 Task: Find a one-way flight from Meridian to Rock Springs for 6 passengers in First class, departing on Sat, Aug 5, with 2 carry-on bags and a price limit of ₹330,000.
Action: Mouse moved to (310, 282)
Screenshot: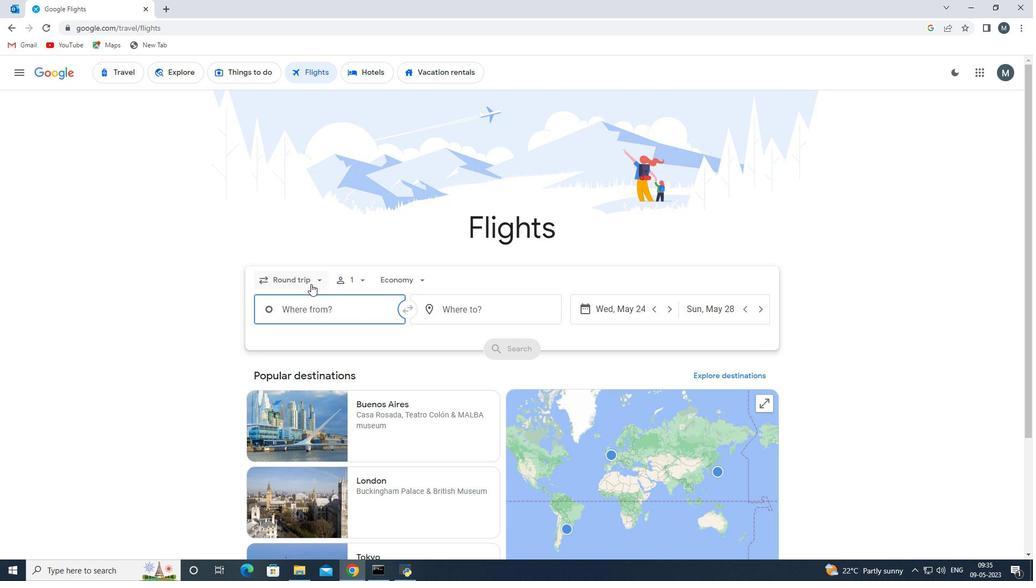 
Action: Mouse pressed left at (310, 282)
Screenshot: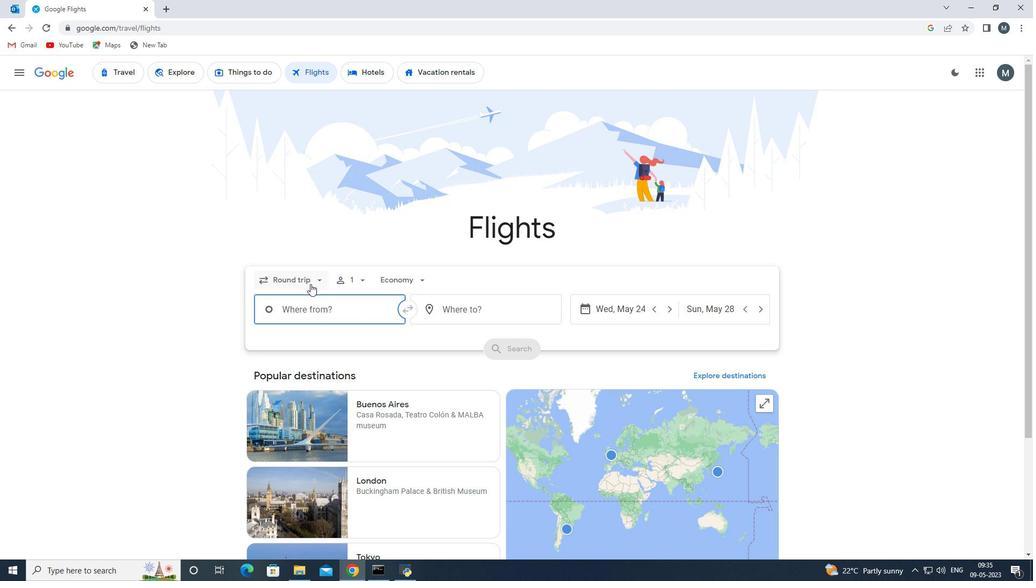 
Action: Mouse moved to (302, 332)
Screenshot: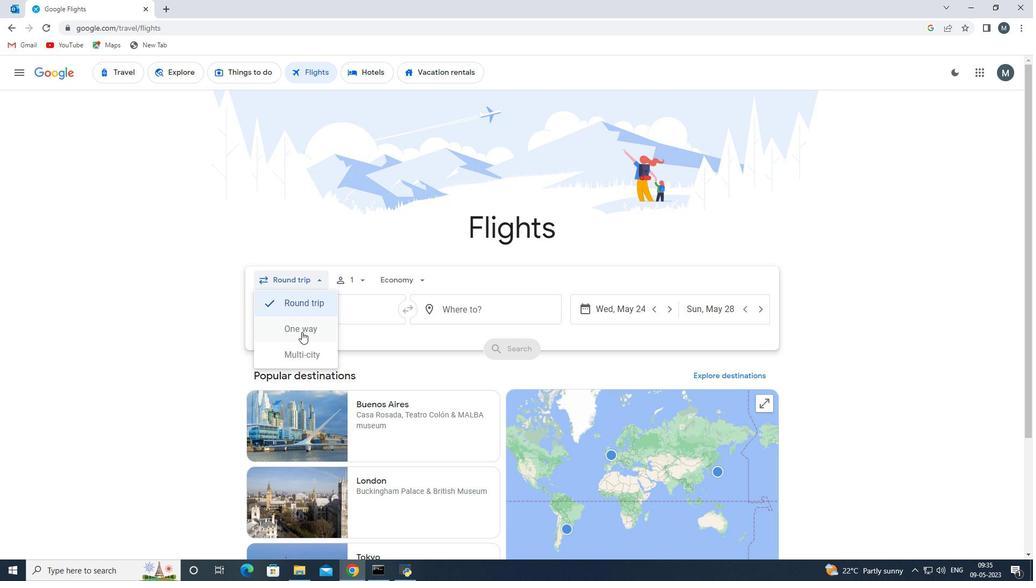 
Action: Mouse pressed left at (302, 332)
Screenshot: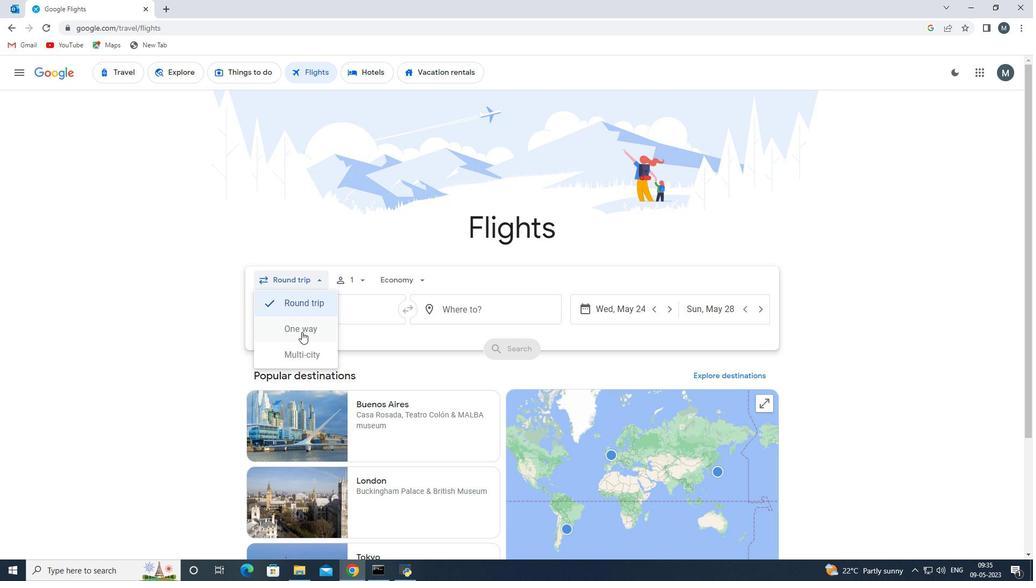 
Action: Mouse moved to (351, 277)
Screenshot: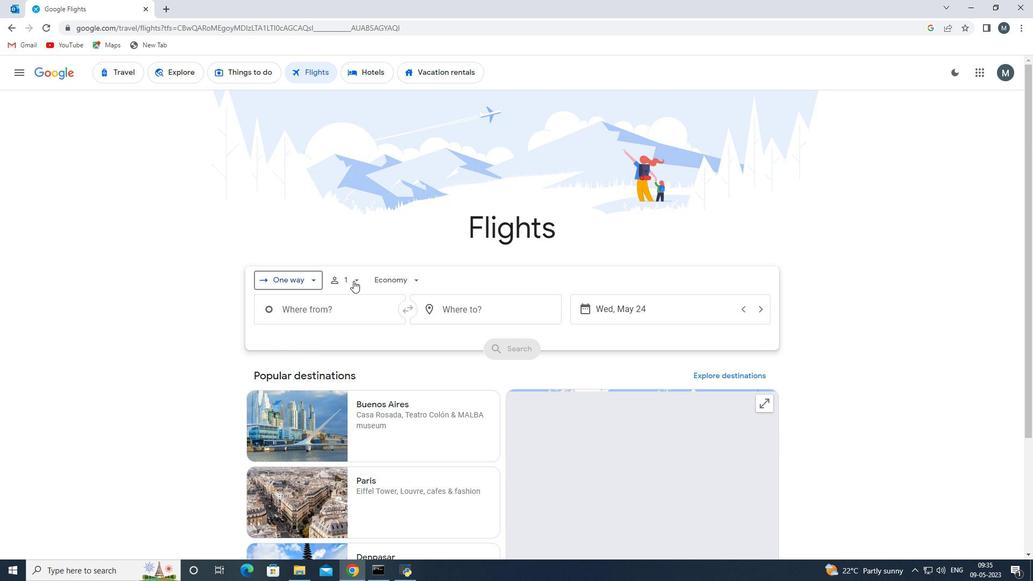 
Action: Mouse pressed left at (351, 277)
Screenshot: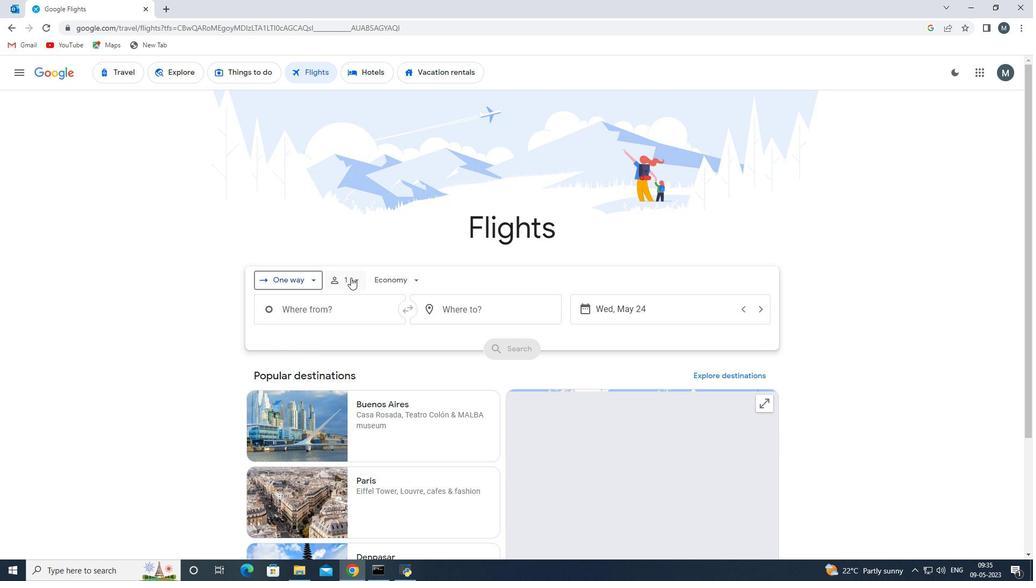 
Action: Mouse moved to (440, 304)
Screenshot: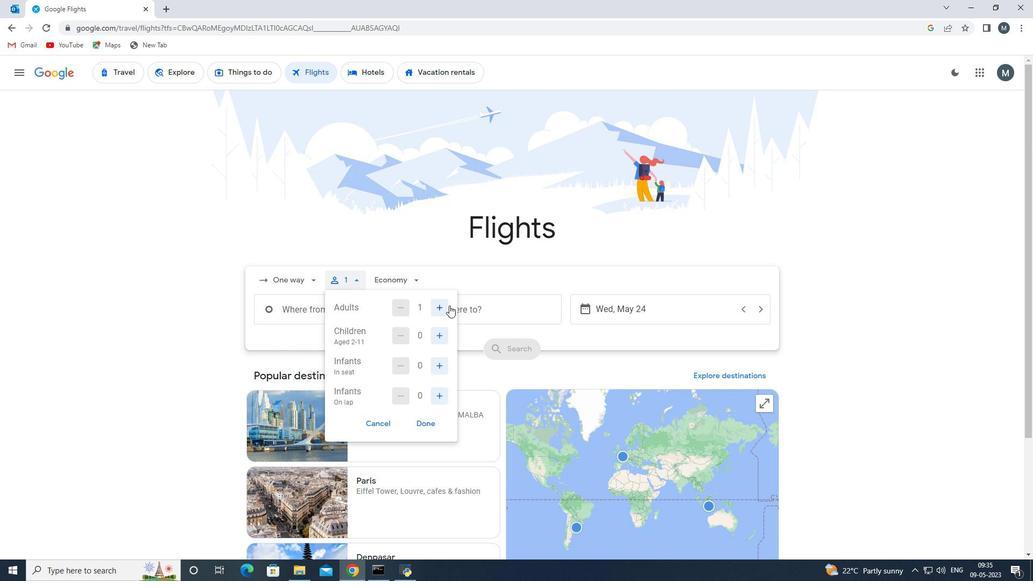 
Action: Mouse pressed left at (440, 304)
Screenshot: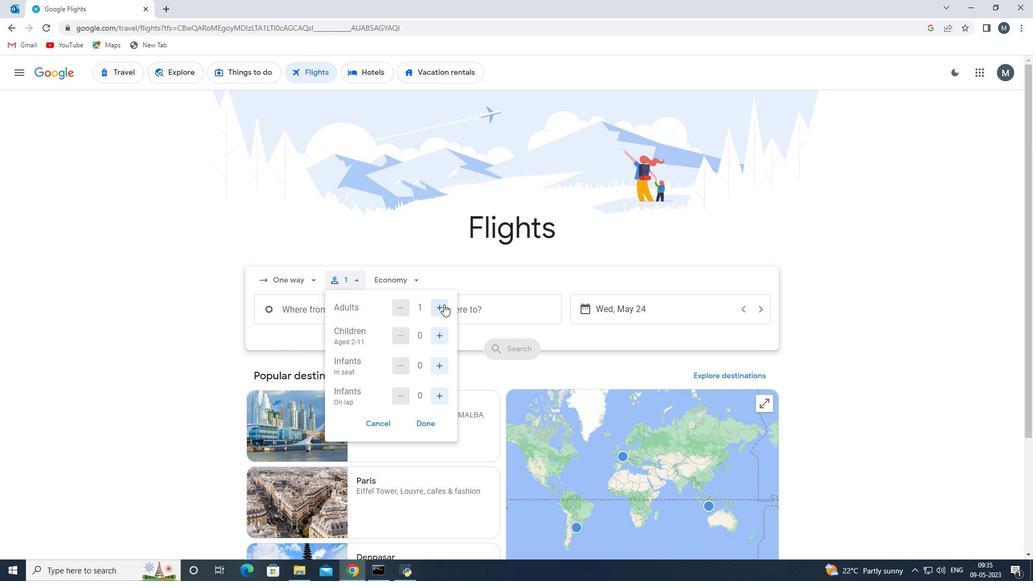 
Action: Mouse moved to (443, 340)
Screenshot: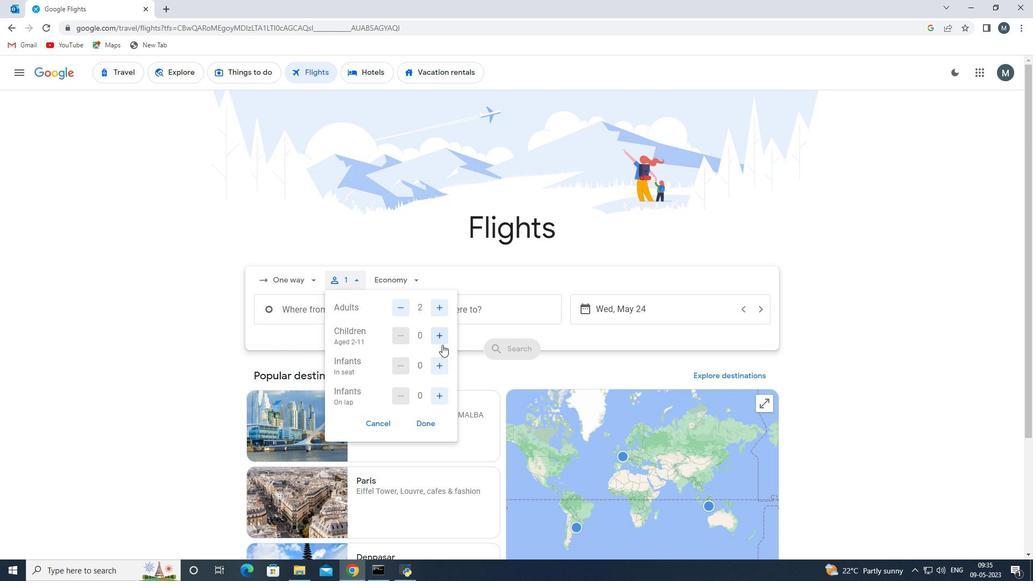 
Action: Mouse pressed left at (443, 340)
Screenshot: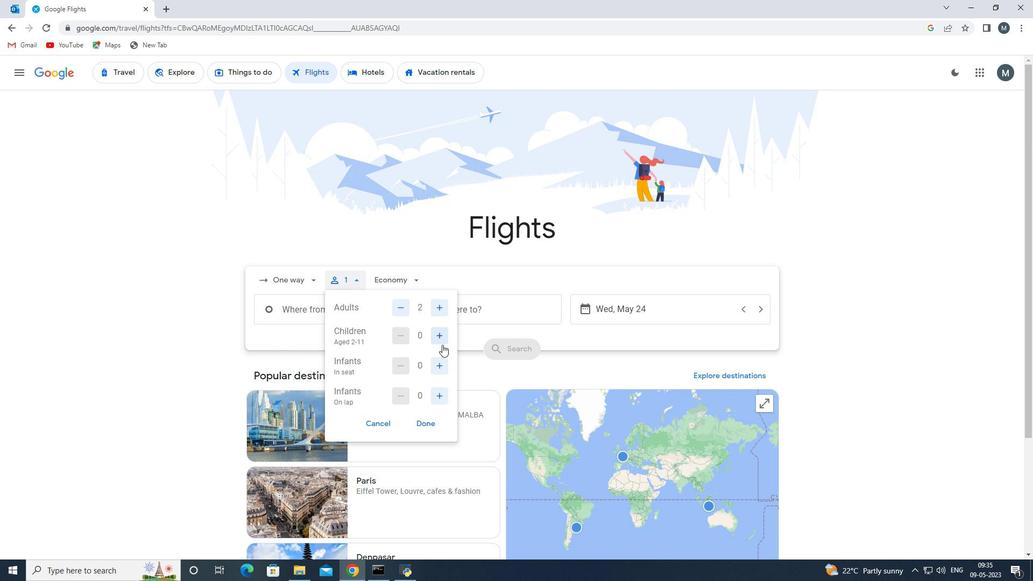 
Action: Mouse pressed left at (443, 340)
Screenshot: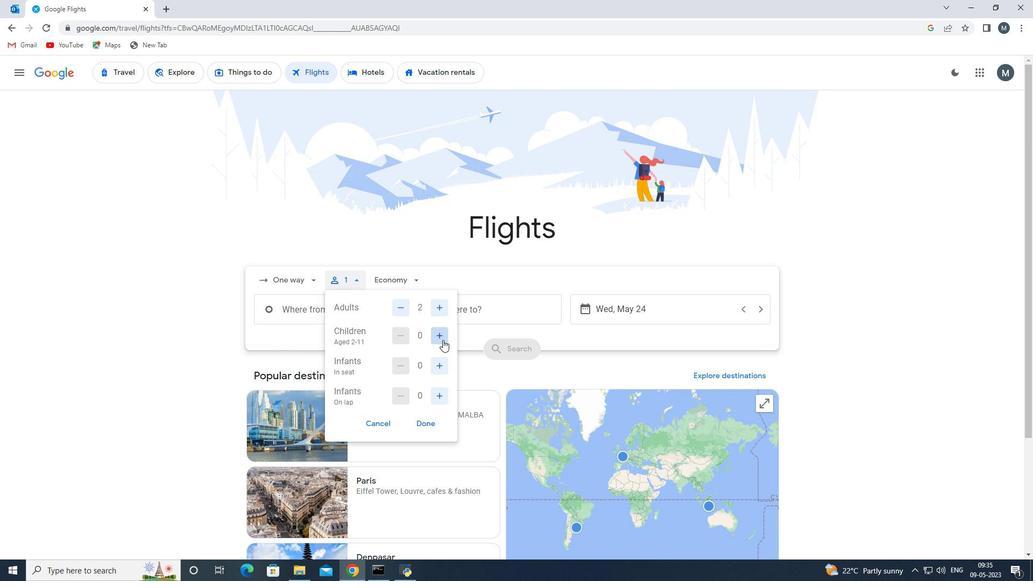 
Action: Mouse moved to (444, 365)
Screenshot: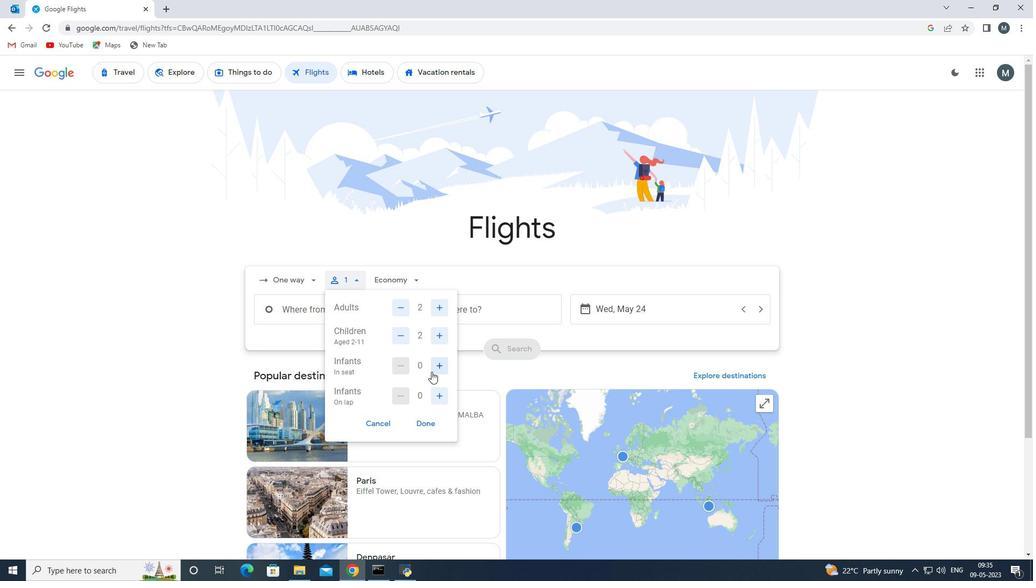 
Action: Mouse pressed left at (444, 365)
Screenshot: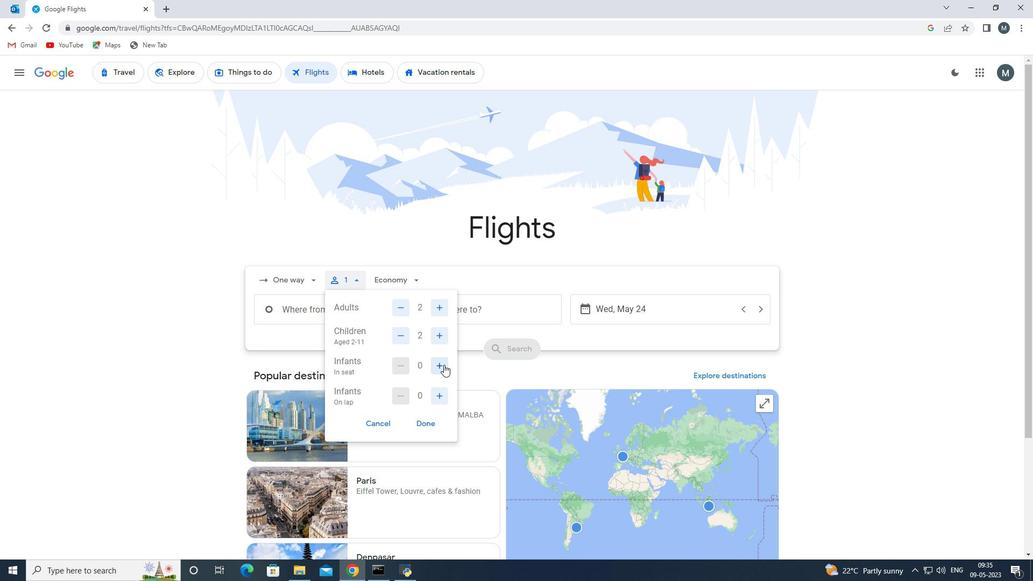
Action: Mouse pressed left at (444, 365)
Screenshot: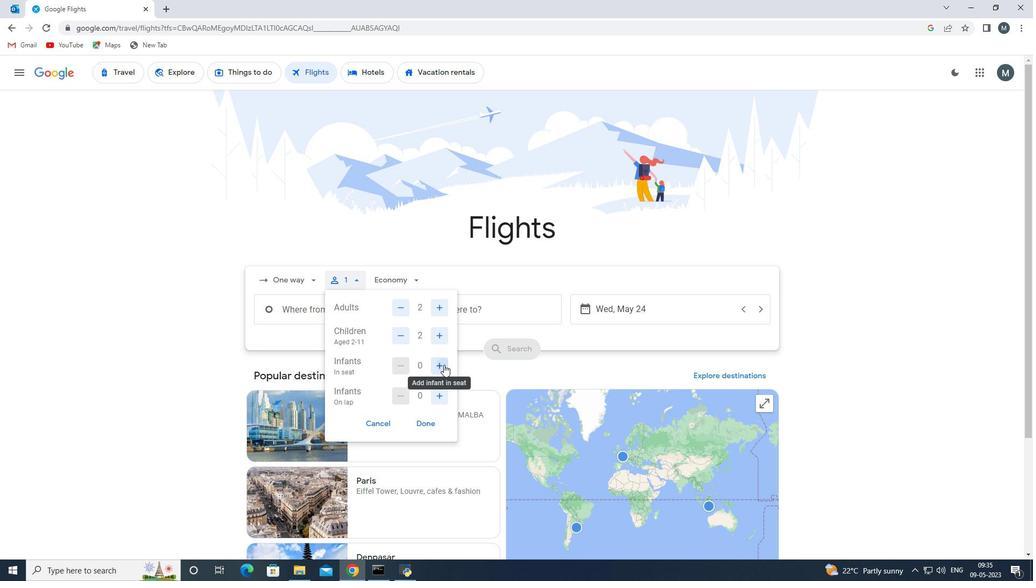 
Action: Mouse moved to (429, 423)
Screenshot: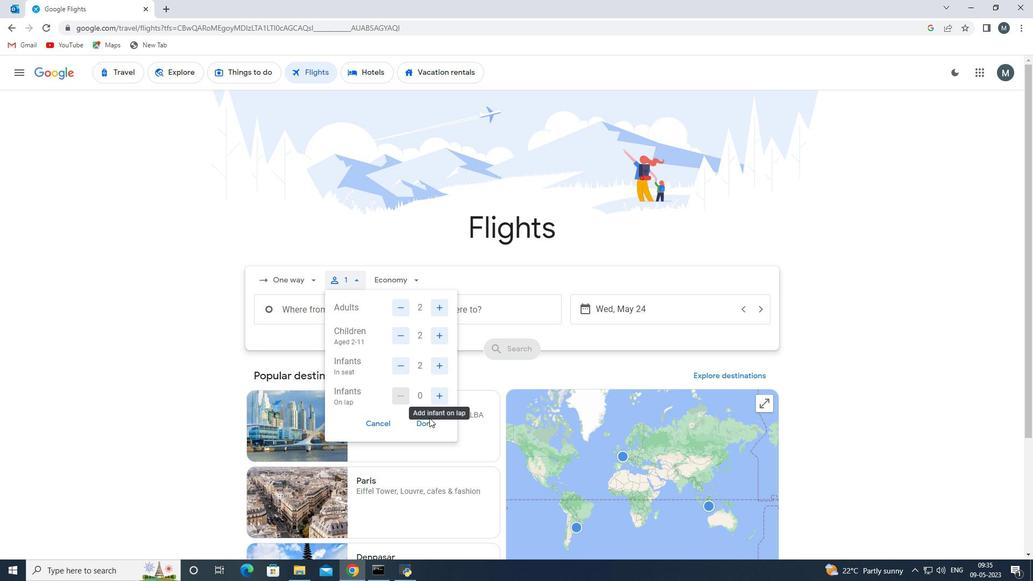 
Action: Mouse pressed left at (429, 423)
Screenshot: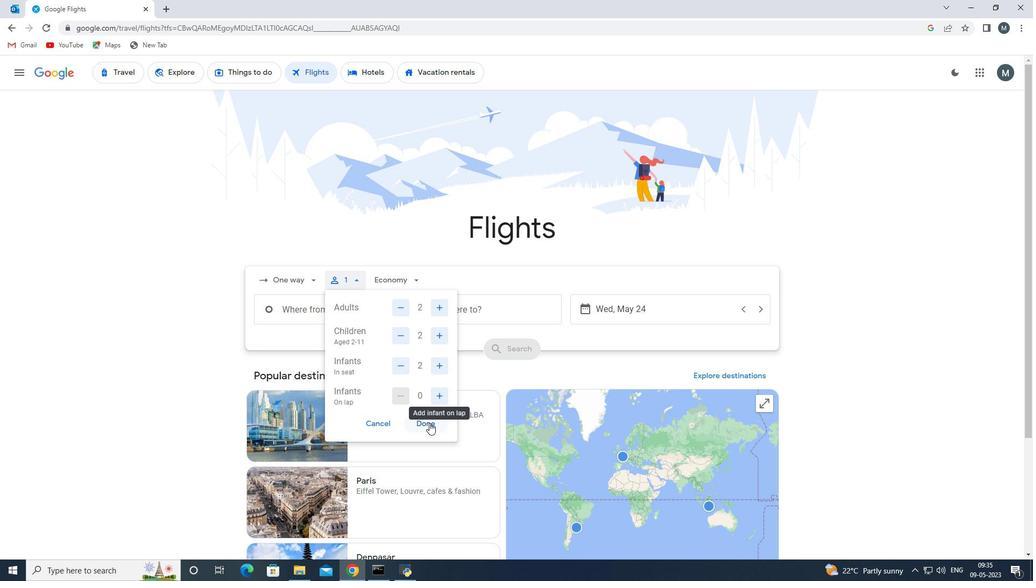 
Action: Mouse moved to (394, 281)
Screenshot: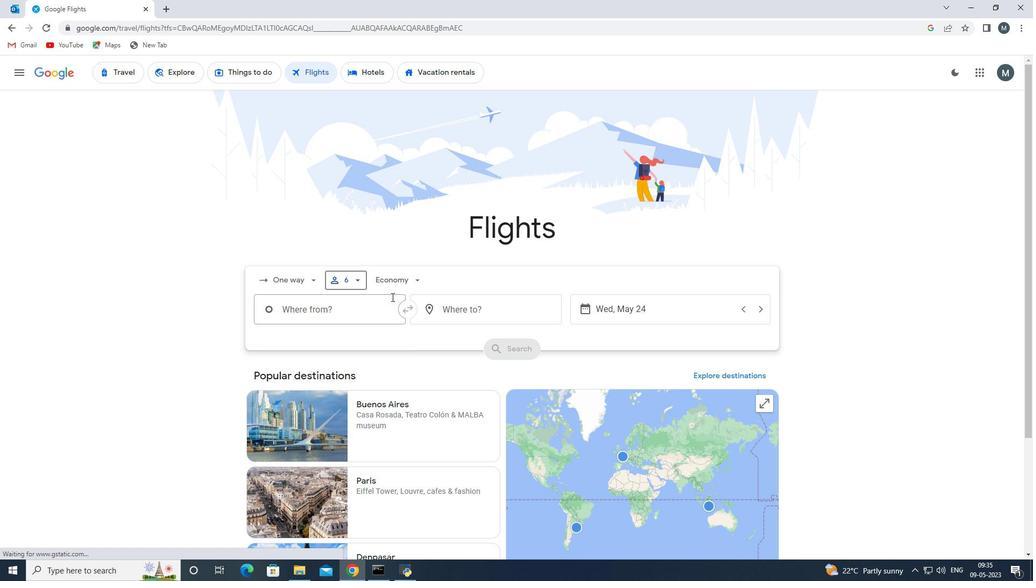 
Action: Mouse pressed left at (394, 281)
Screenshot: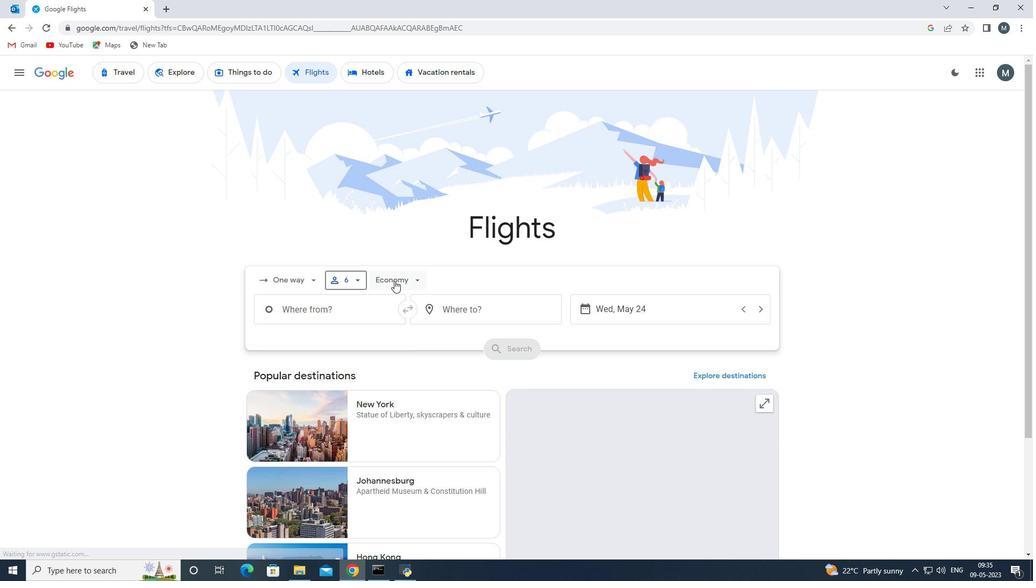 
Action: Mouse moved to (407, 379)
Screenshot: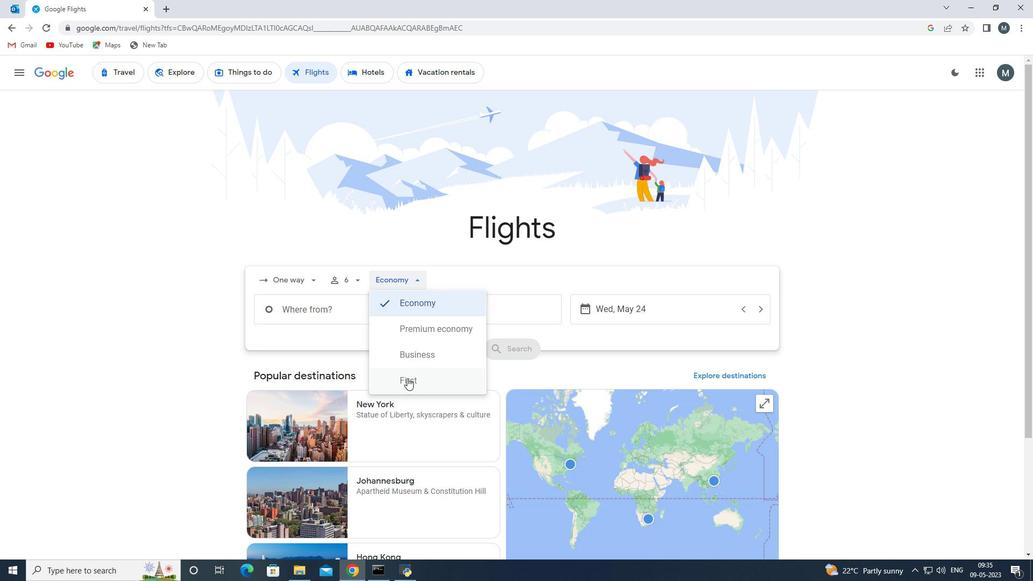 
Action: Mouse pressed left at (407, 379)
Screenshot: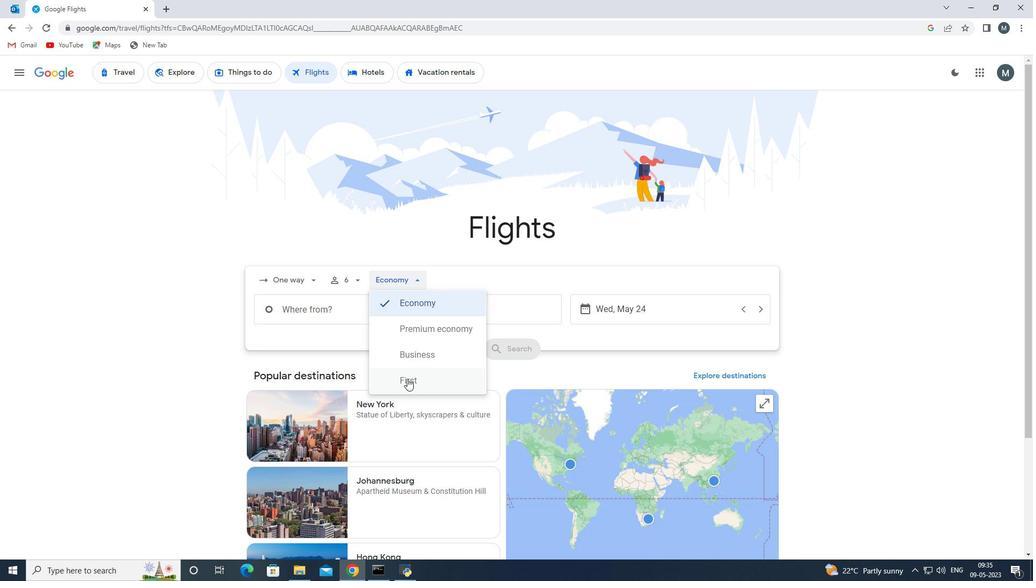 
Action: Mouse moved to (339, 317)
Screenshot: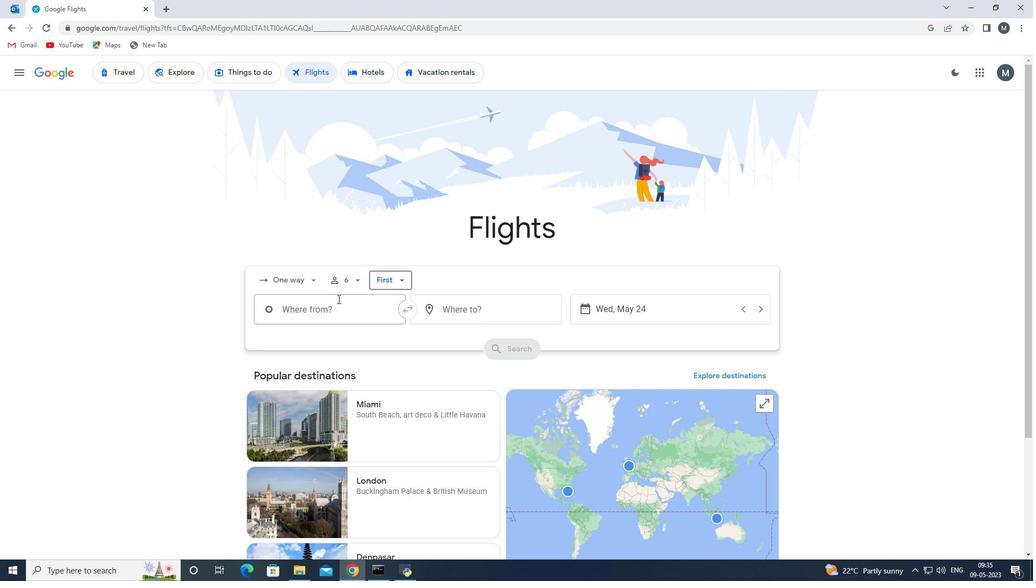 
Action: Mouse pressed left at (339, 317)
Screenshot: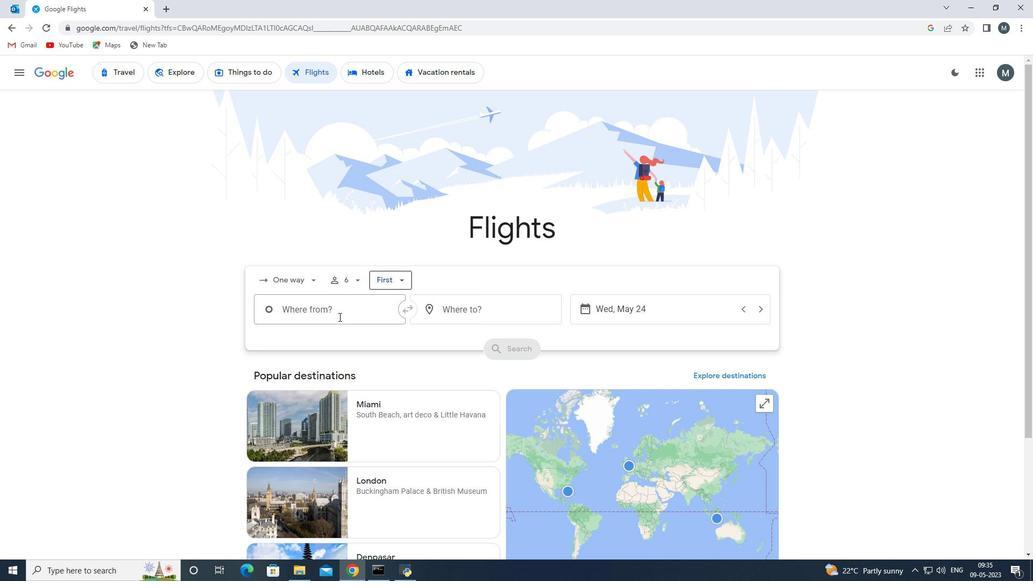 
Action: Mouse moved to (341, 317)
Screenshot: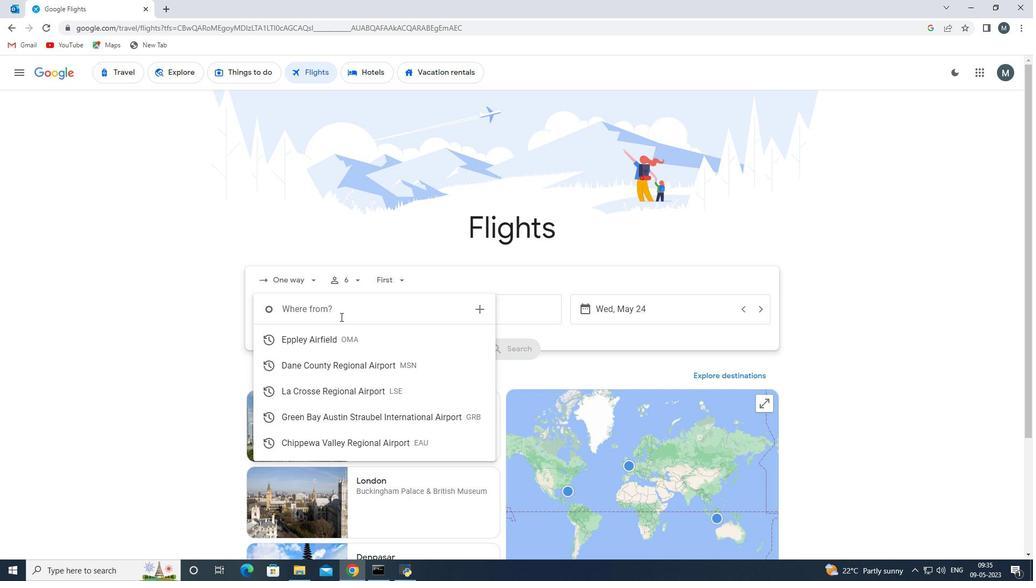 
Action: Key pressed meridian<Key.space>
Screenshot: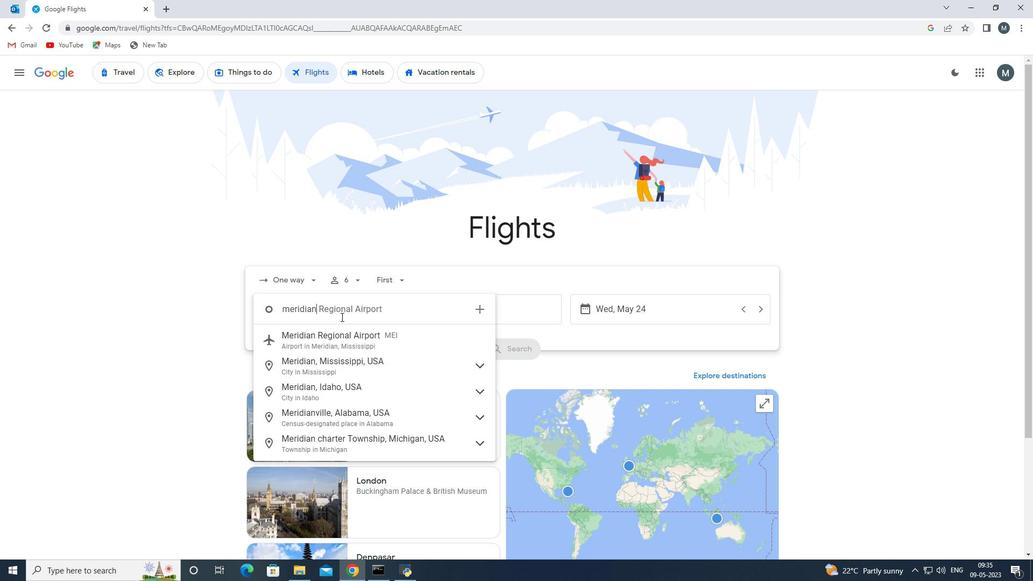 
Action: Mouse moved to (356, 343)
Screenshot: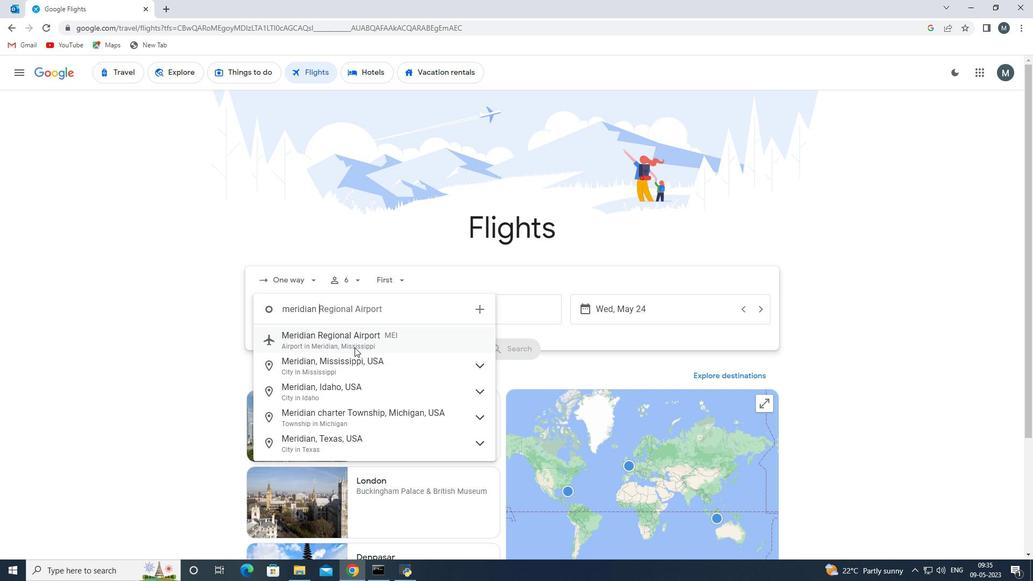 
Action: Mouse pressed left at (356, 343)
Screenshot: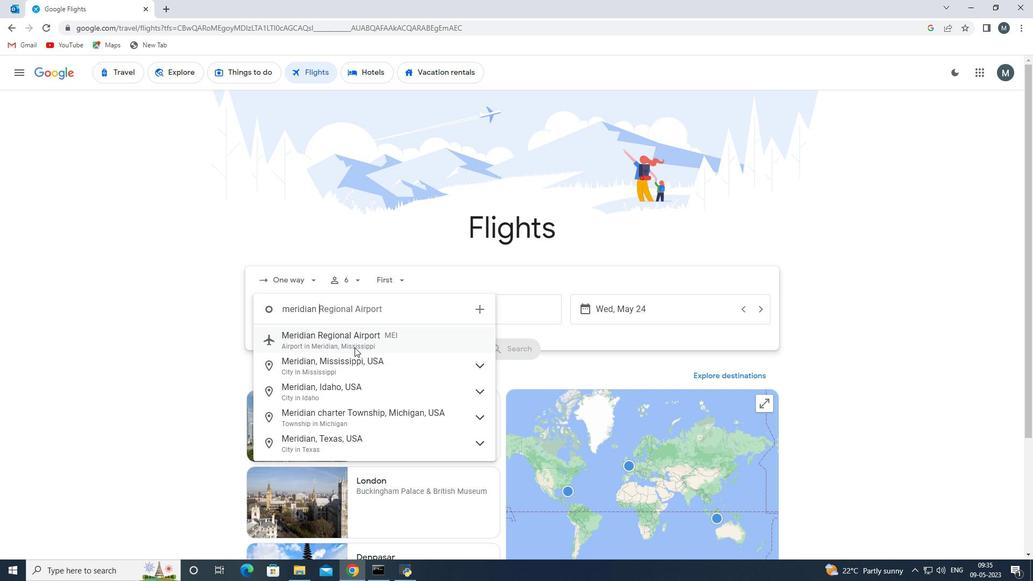 
Action: Mouse moved to (442, 306)
Screenshot: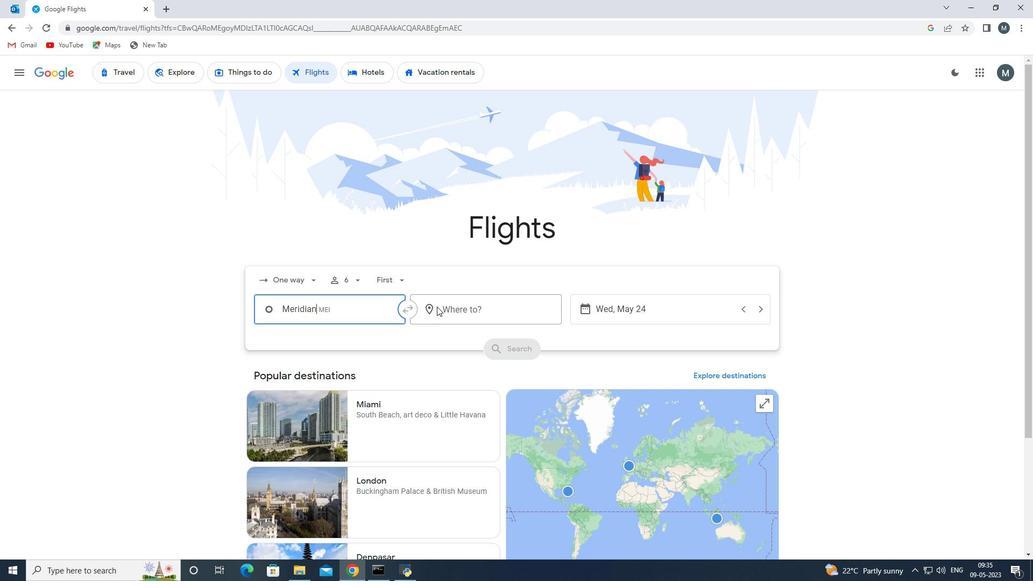 
Action: Mouse pressed left at (442, 306)
Screenshot: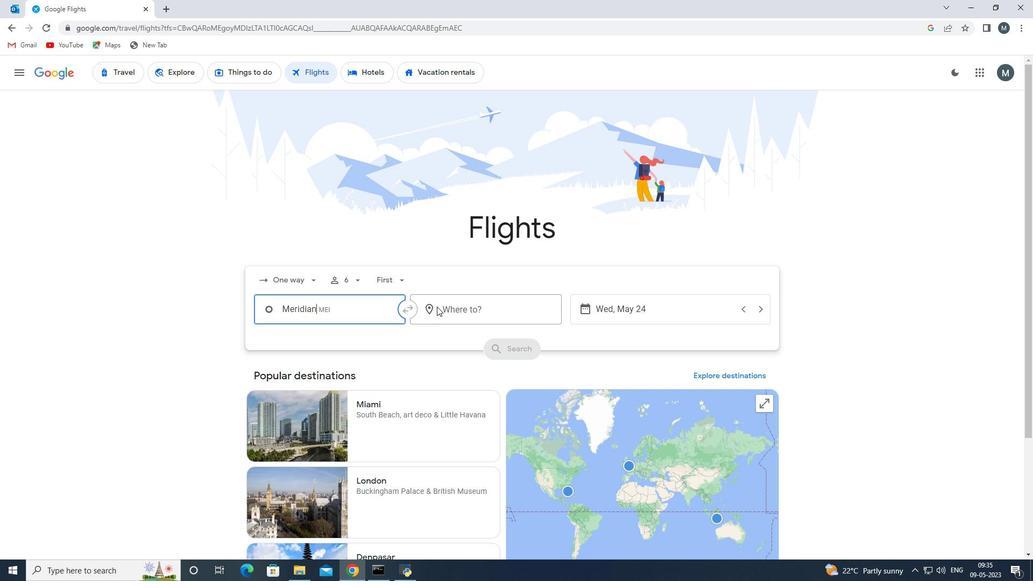 
Action: Mouse moved to (442, 306)
Screenshot: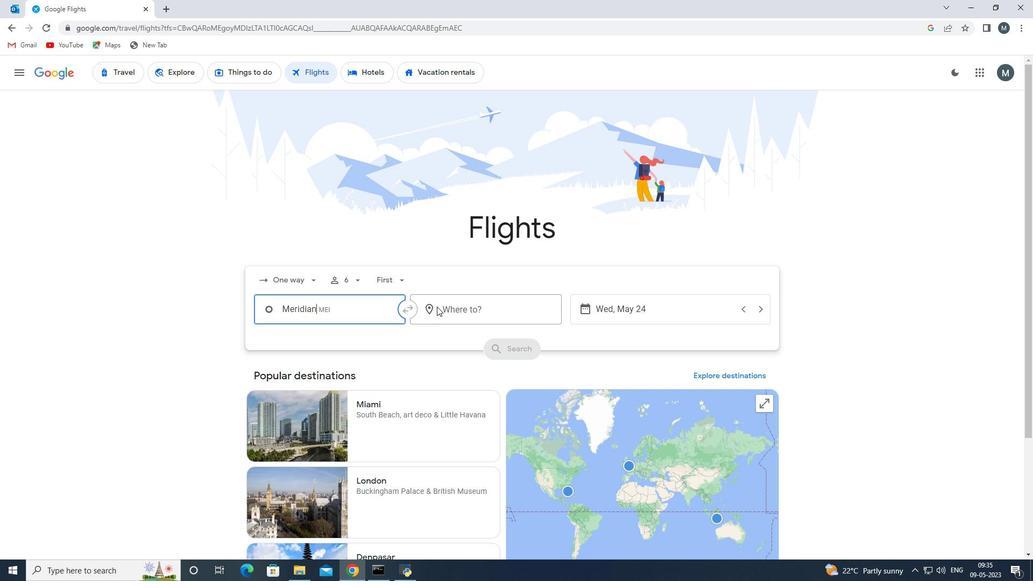 
Action: Key pressed rks
Screenshot: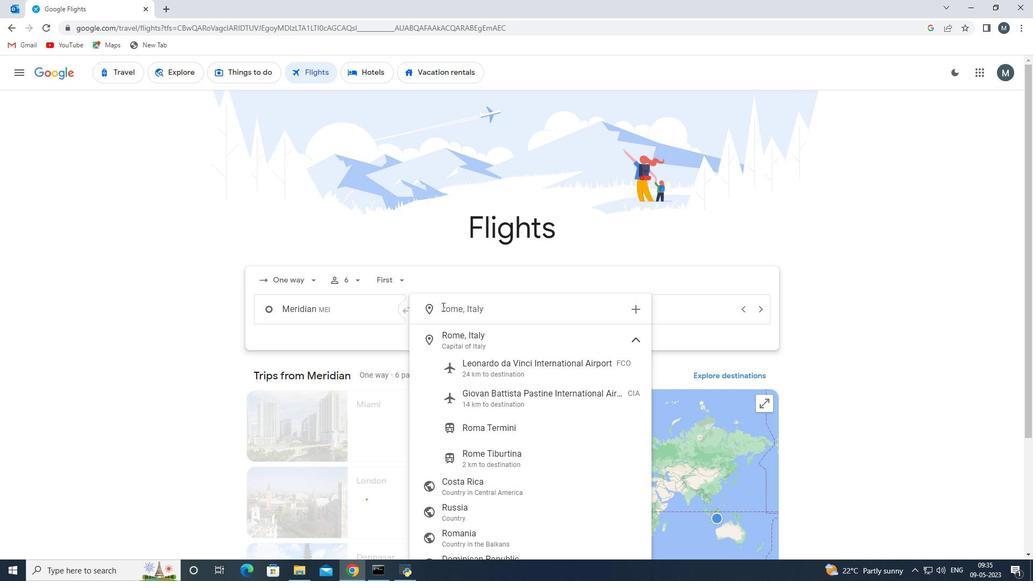 
Action: Mouse moved to (521, 348)
Screenshot: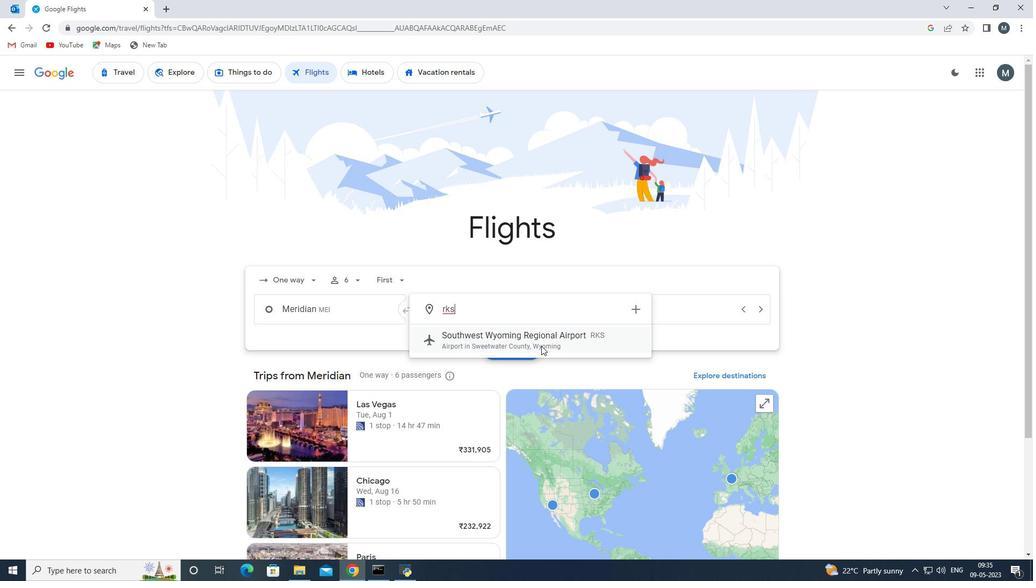 
Action: Mouse pressed left at (521, 348)
Screenshot: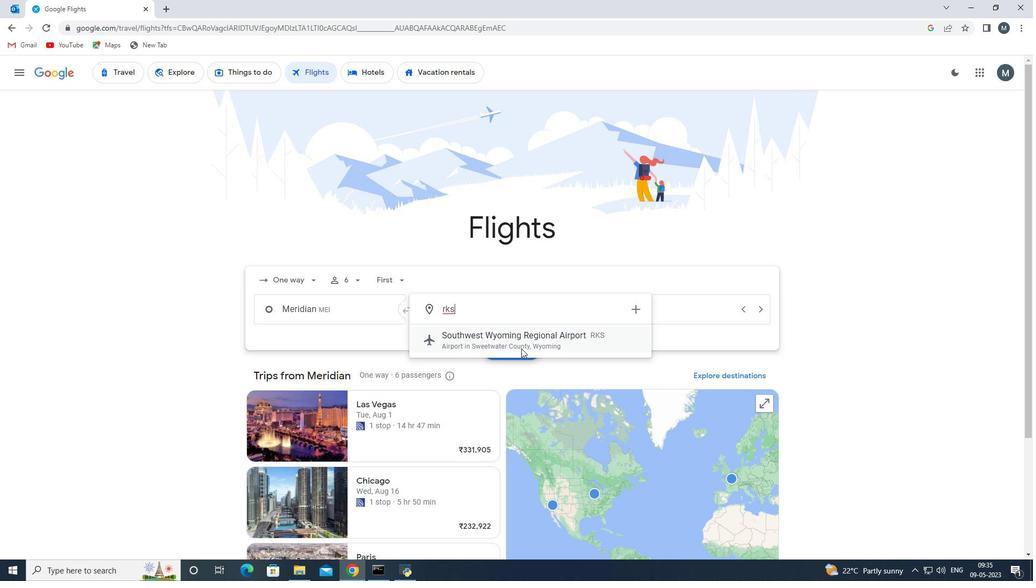 
Action: Mouse moved to (645, 309)
Screenshot: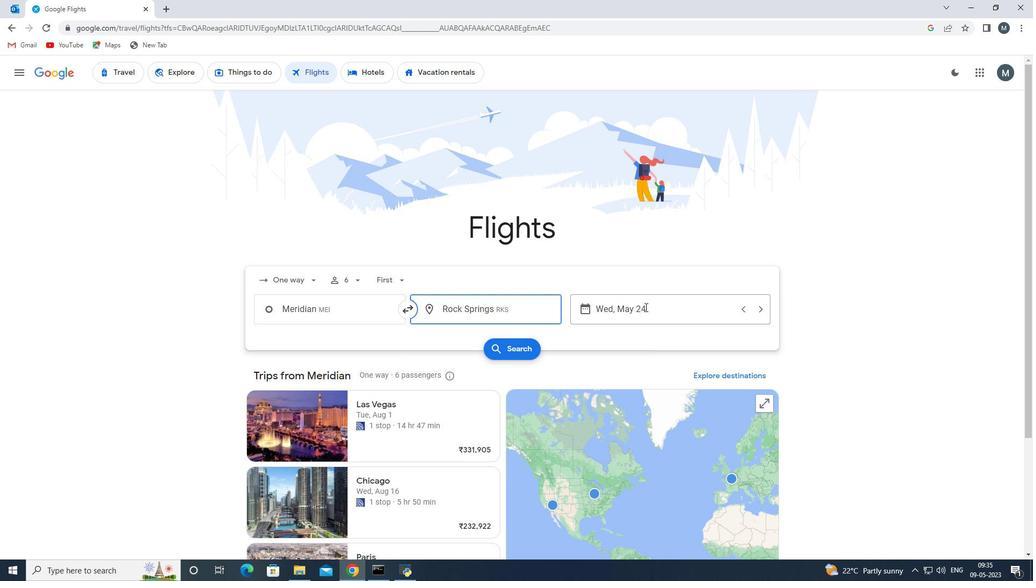 
Action: Mouse pressed left at (645, 309)
Screenshot: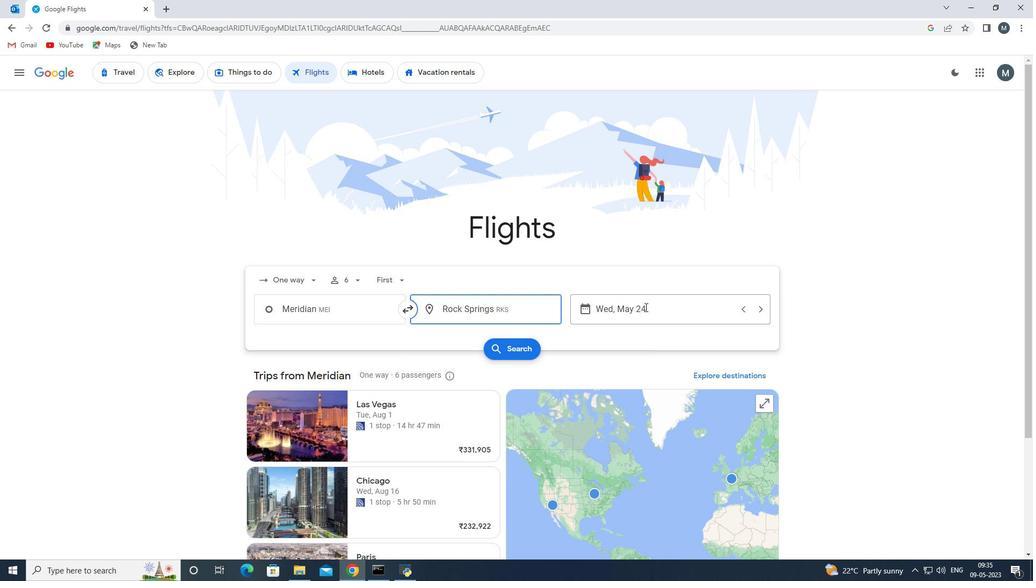
Action: Mouse moved to (777, 411)
Screenshot: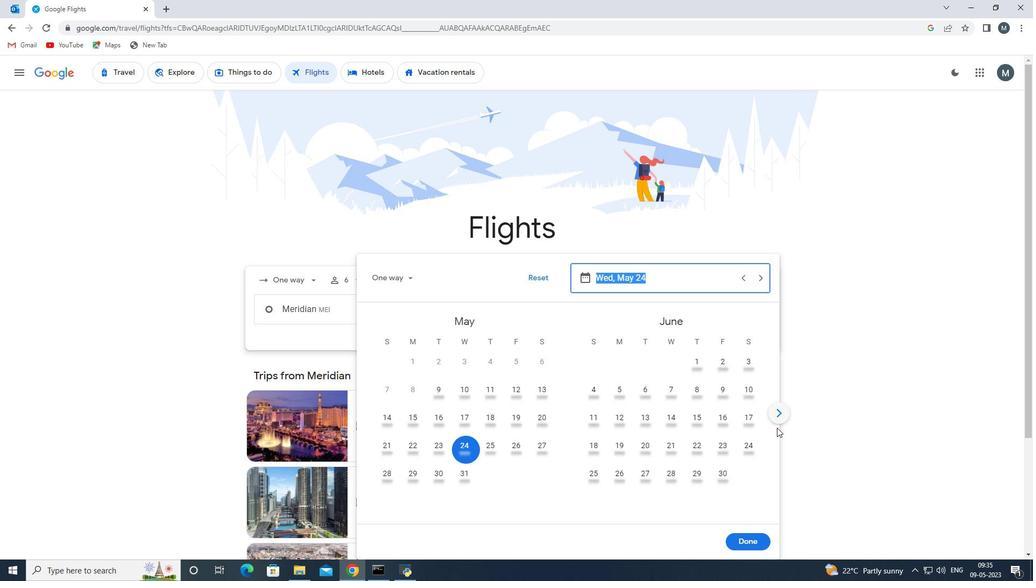 
Action: Mouse pressed left at (777, 411)
Screenshot: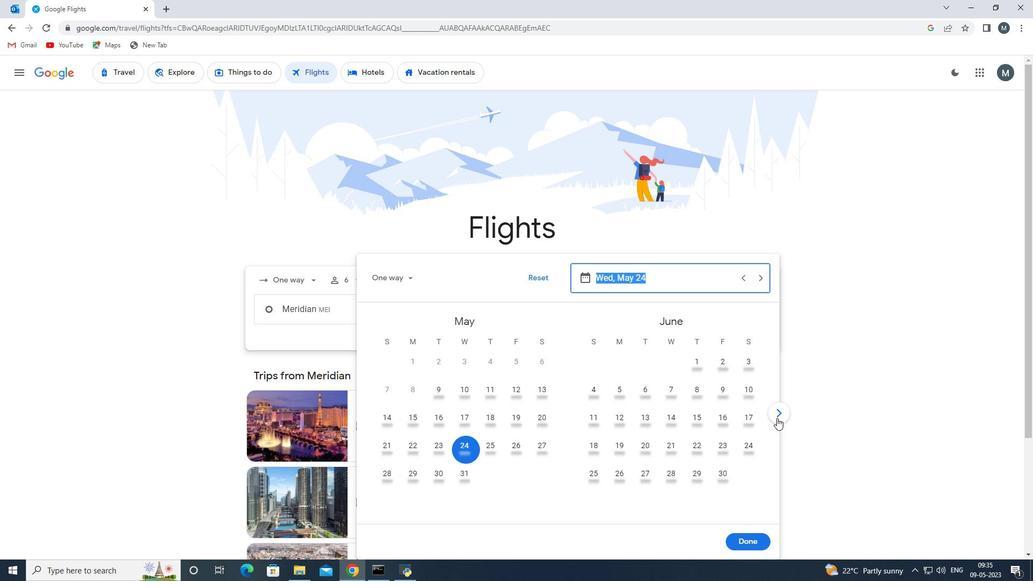 
Action: Mouse moved to (778, 410)
Screenshot: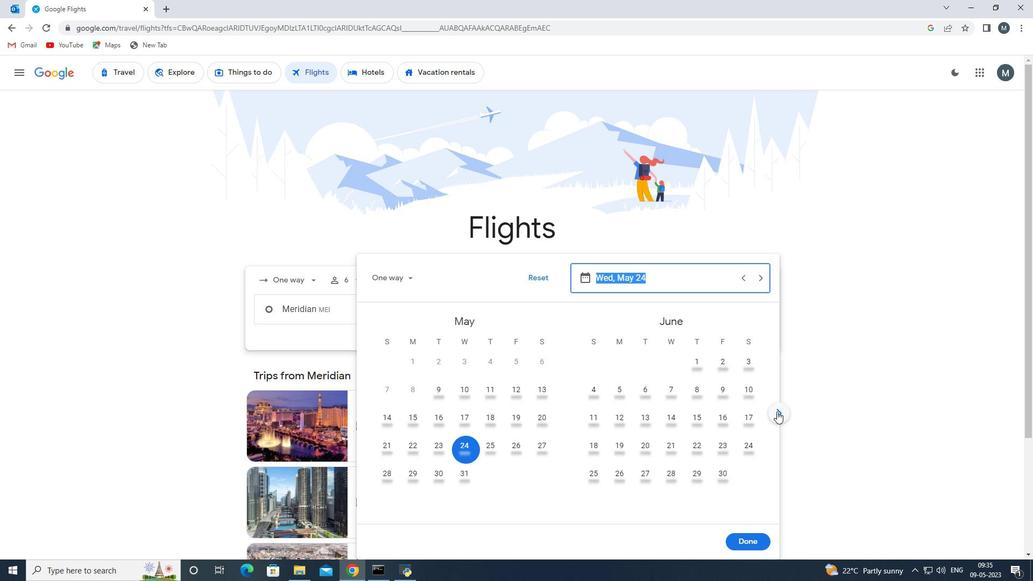 
Action: Mouse pressed left at (778, 410)
Screenshot: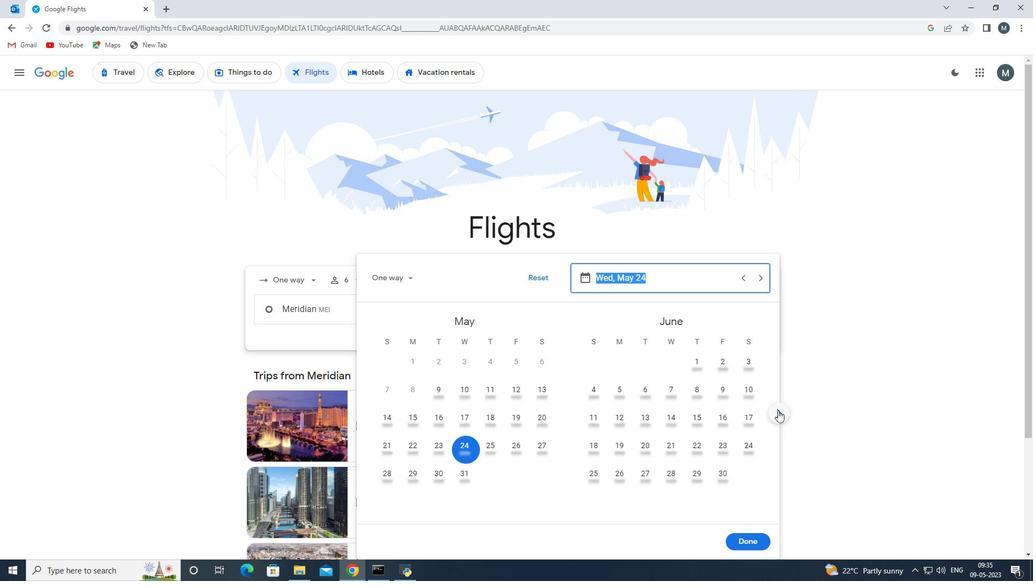 
Action: Mouse moved to (778, 410)
Screenshot: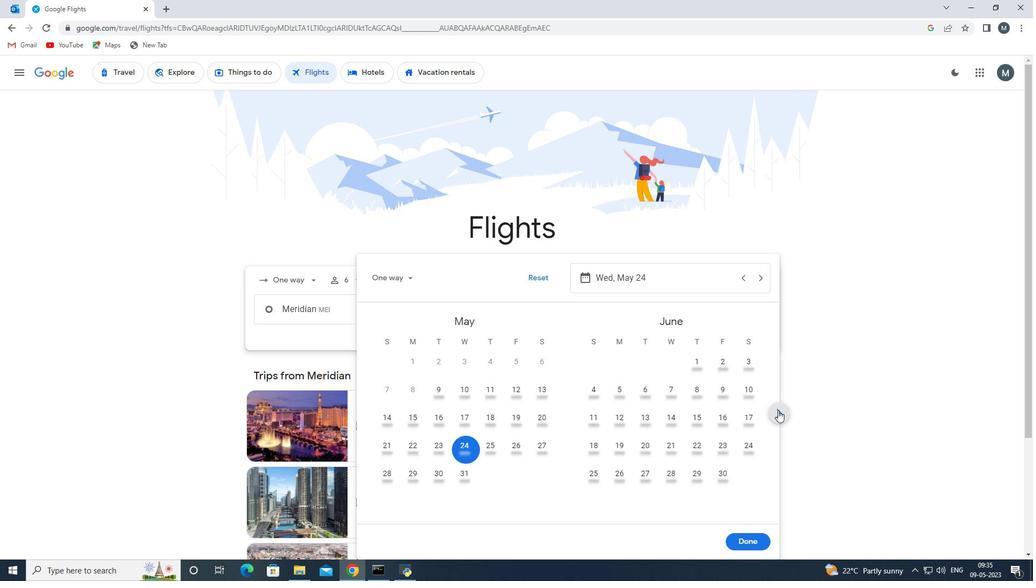 
Action: Mouse pressed left at (778, 410)
Screenshot: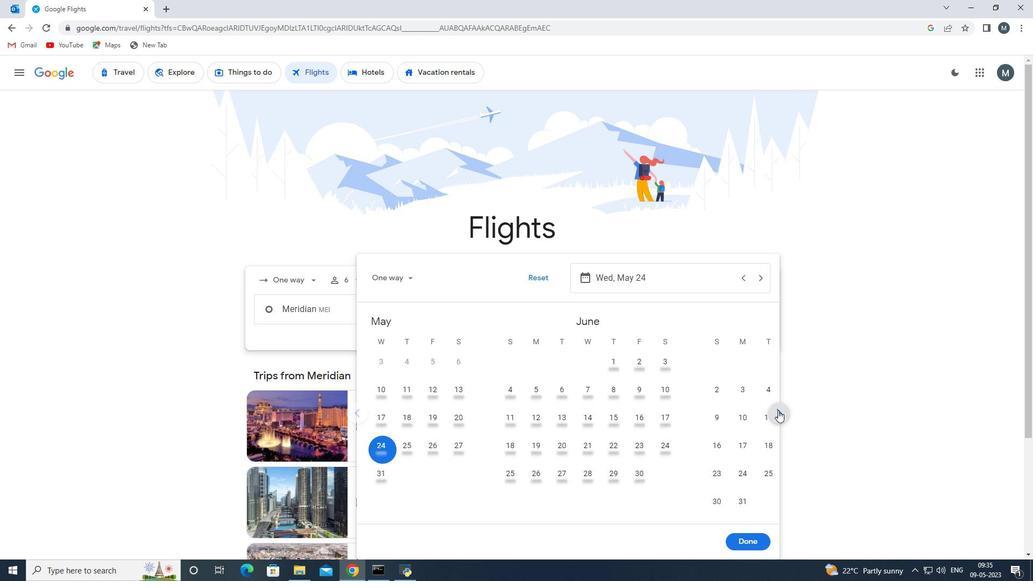 
Action: Mouse pressed left at (778, 410)
Screenshot: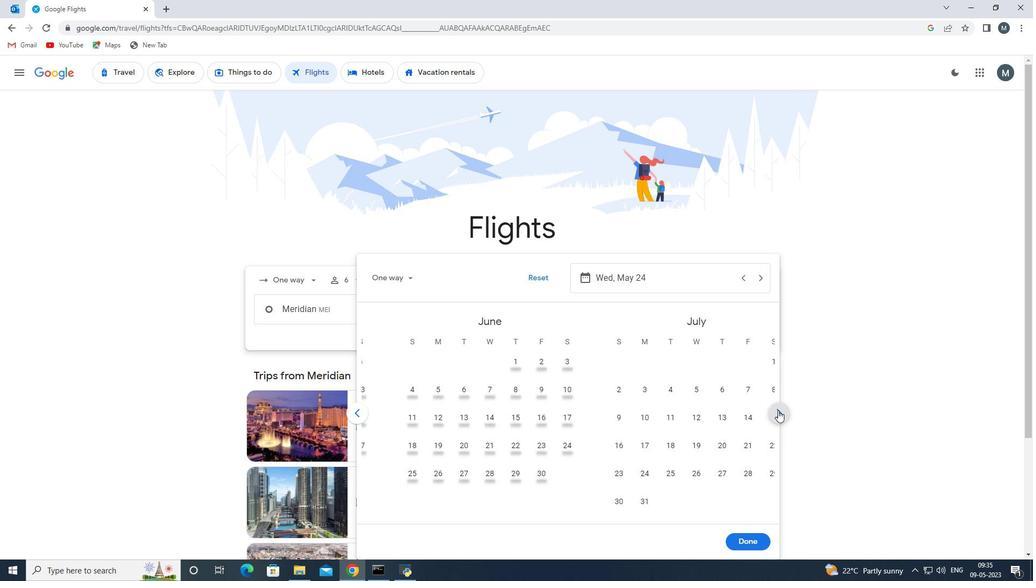 
Action: Mouse moved to (353, 410)
Screenshot: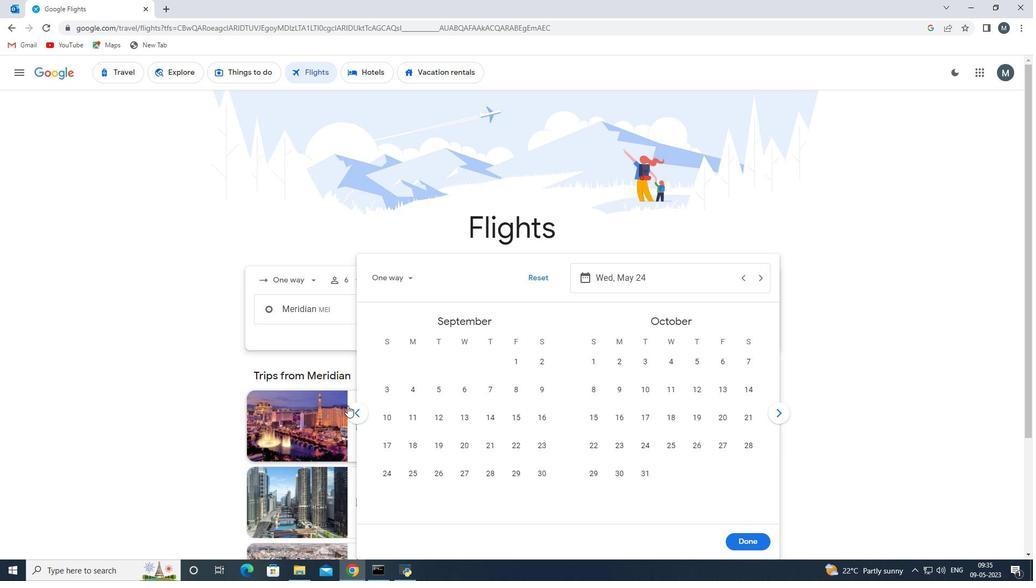 
Action: Mouse pressed left at (353, 410)
Screenshot: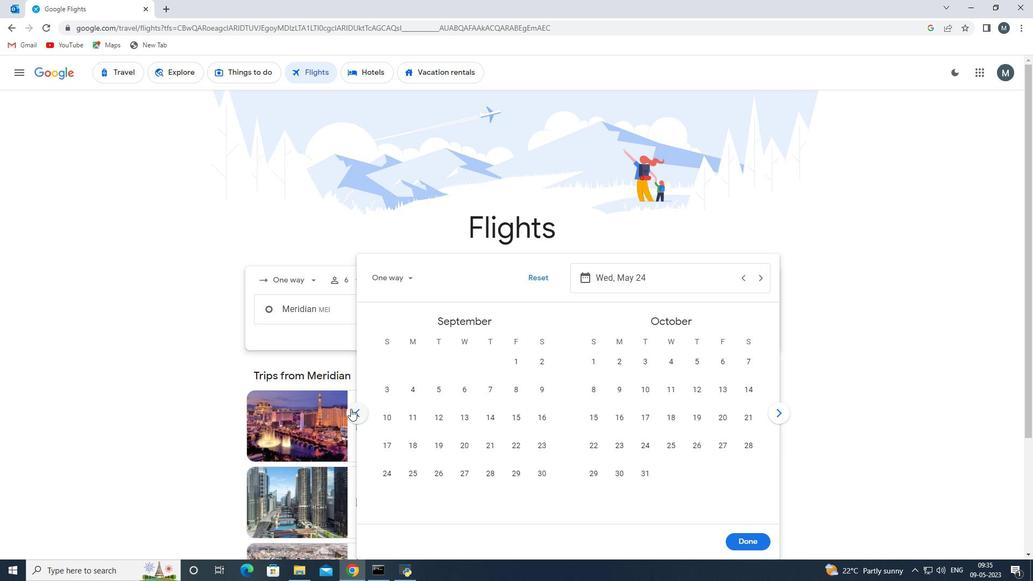 
Action: Mouse moved to (542, 366)
Screenshot: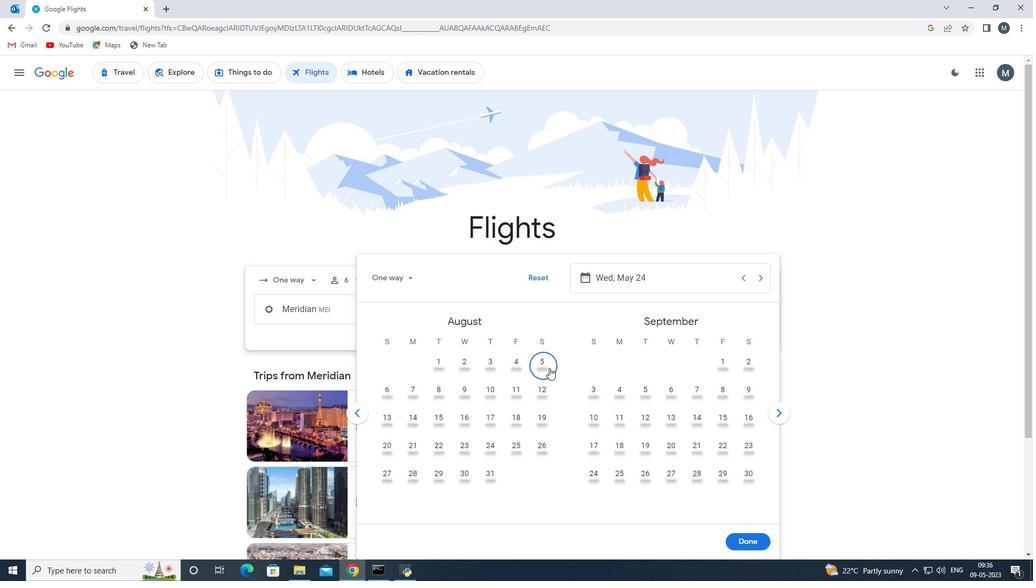 
Action: Mouse pressed left at (542, 366)
Screenshot: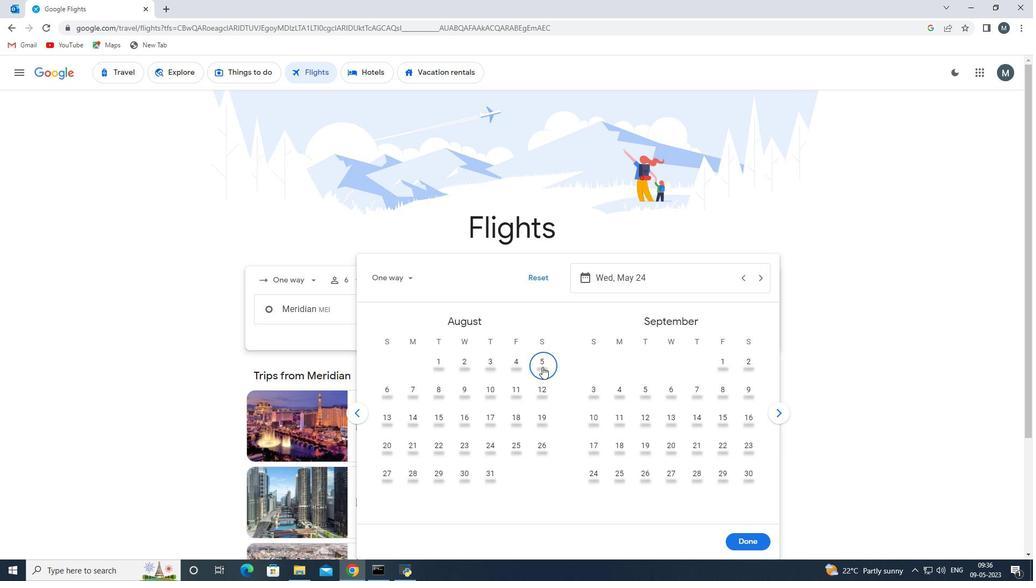 
Action: Mouse moved to (741, 541)
Screenshot: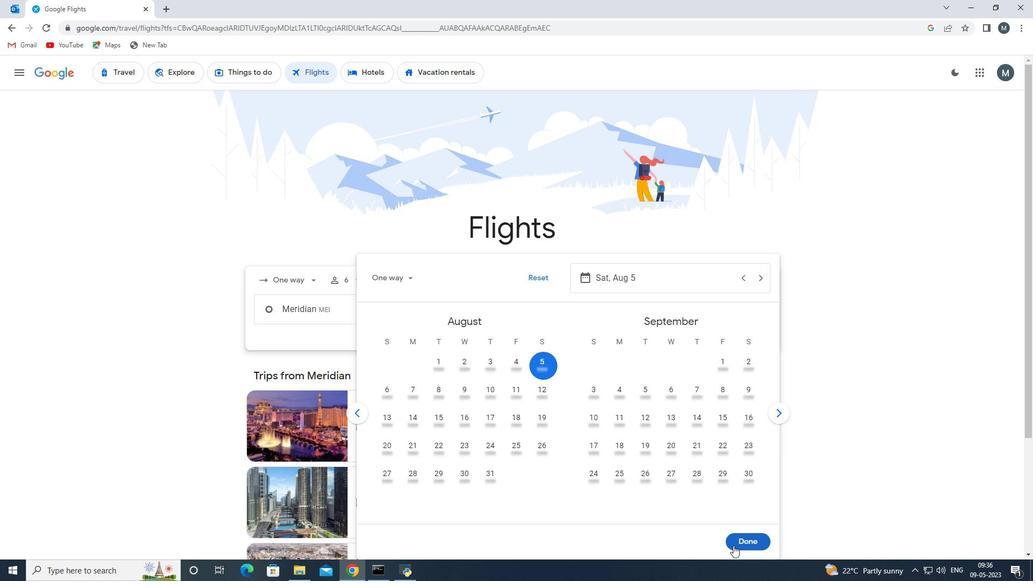 
Action: Mouse pressed left at (741, 541)
Screenshot: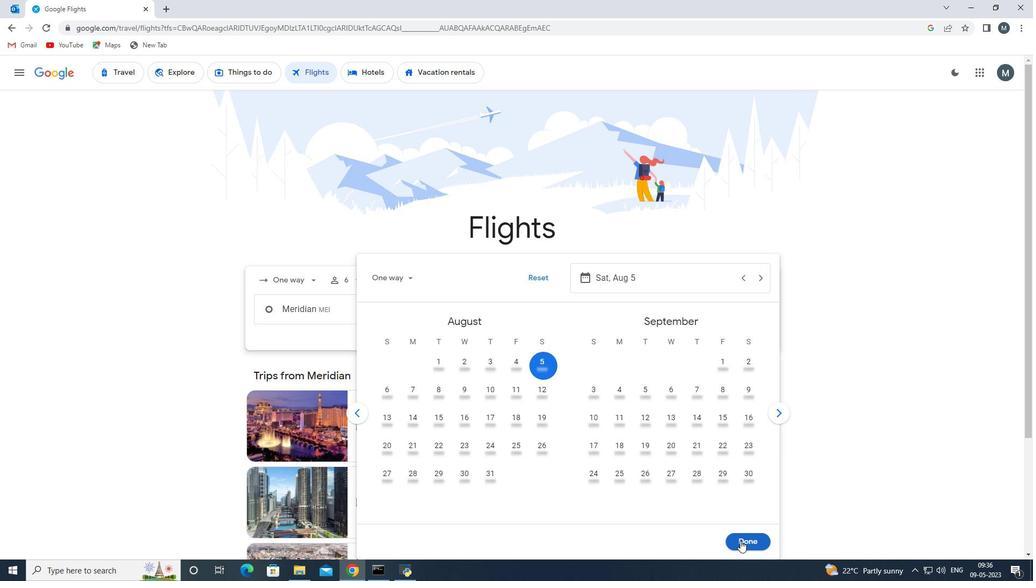 
Action: Mouse moved to (511, 351)
Screenshot: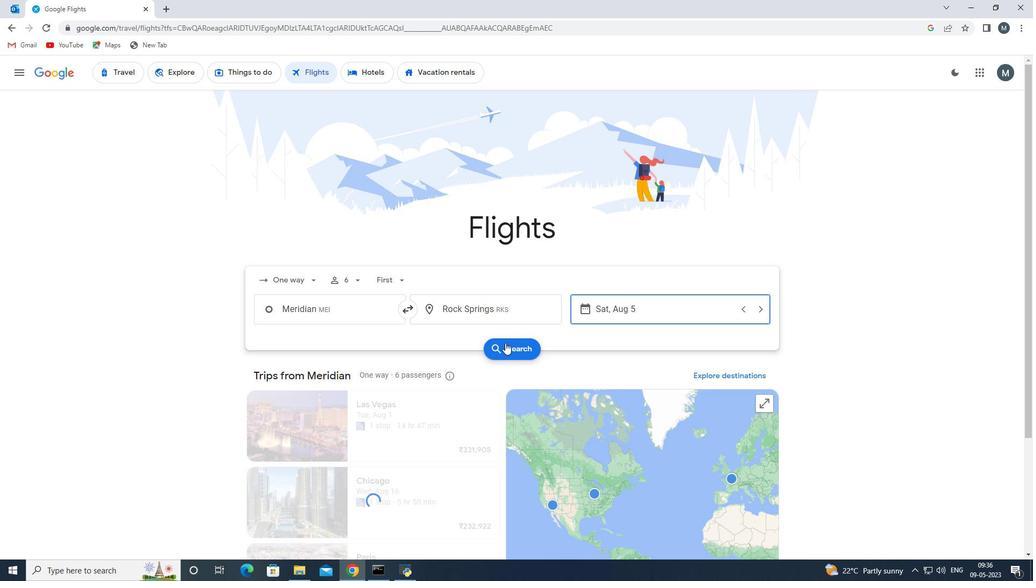 
Action: Mouse pressed left at (511, 351)
Screenshot: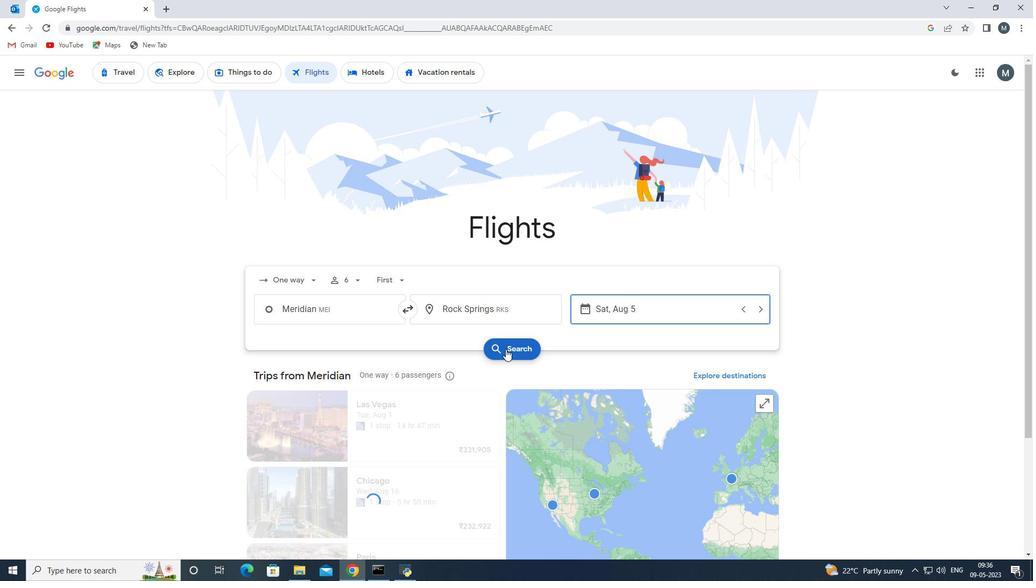 
Action: Mouse moved to (276, 170)
Screenshot: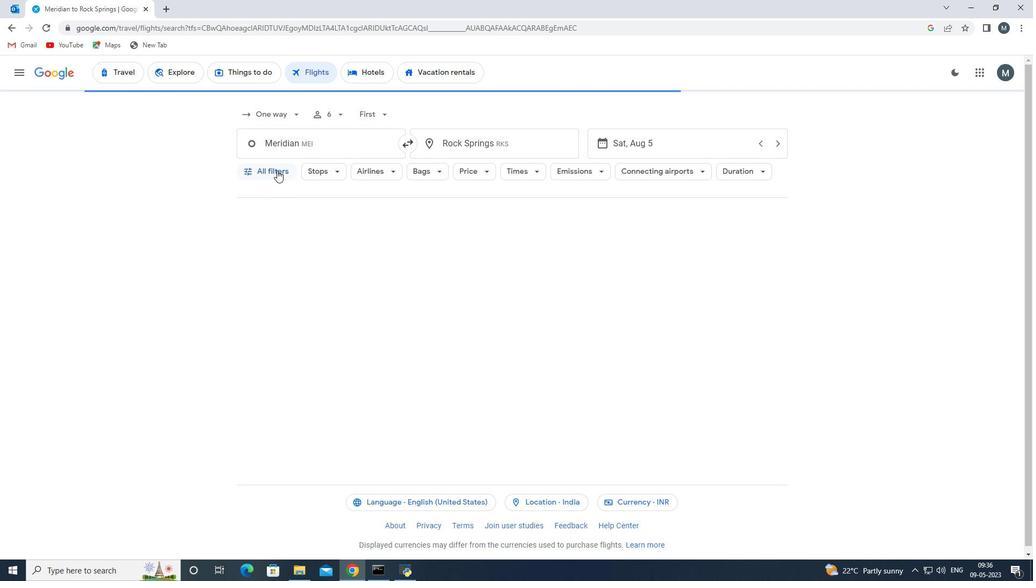
Action: Mouse pressed left at (276, 170)
Screenshot: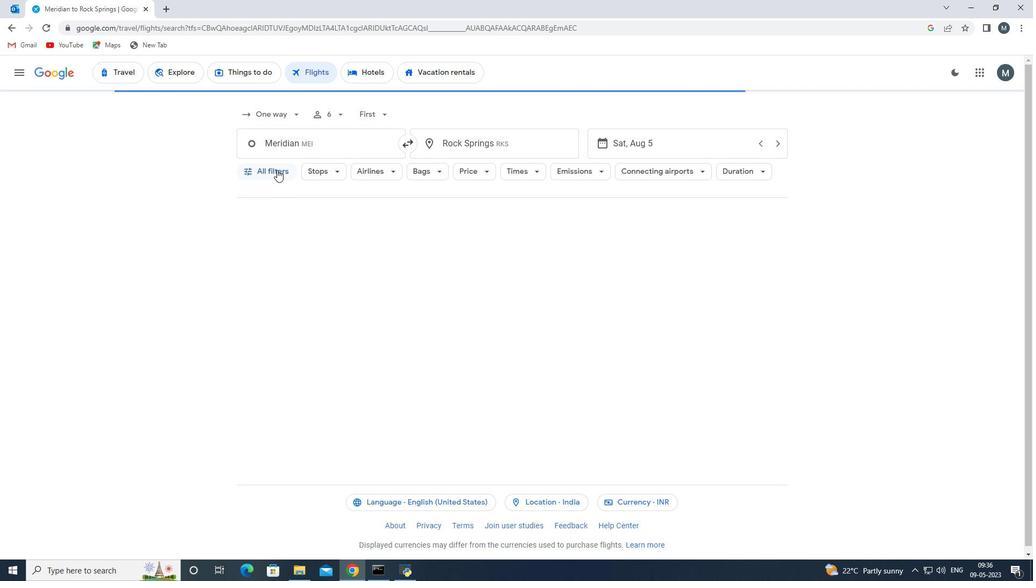 
Action: Mouse moved to (313, 266)
Screenshot: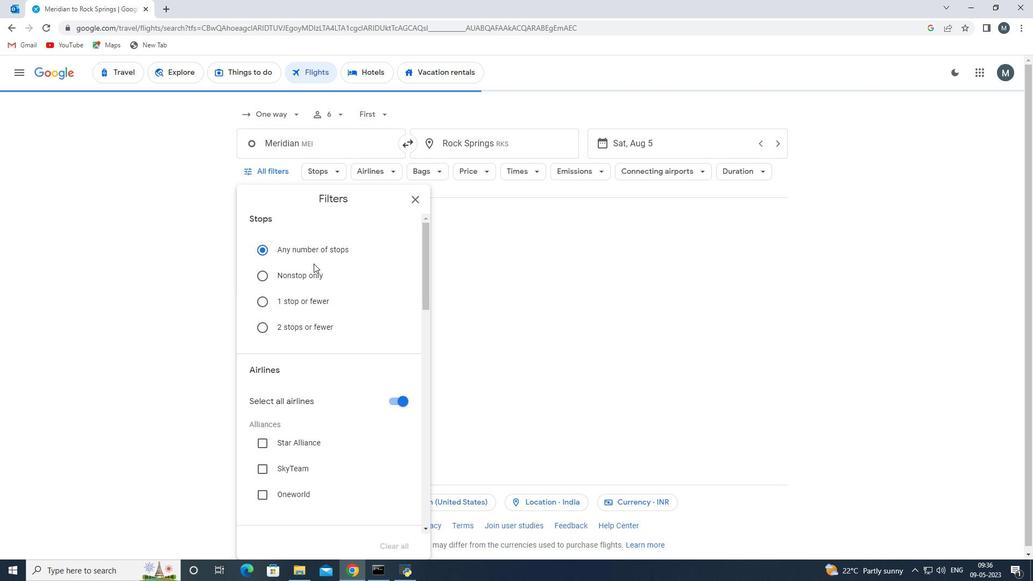 
Action: Mouse scrolled (313, 266) with delta (0, 0)
Screenshot: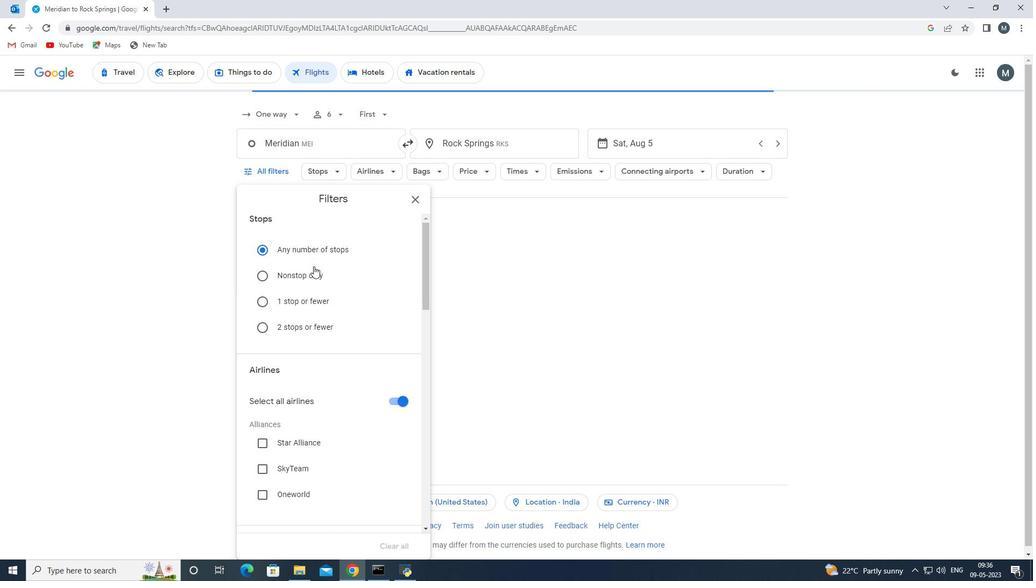
Action: Mouse moved to (313, 267)
Screenshot: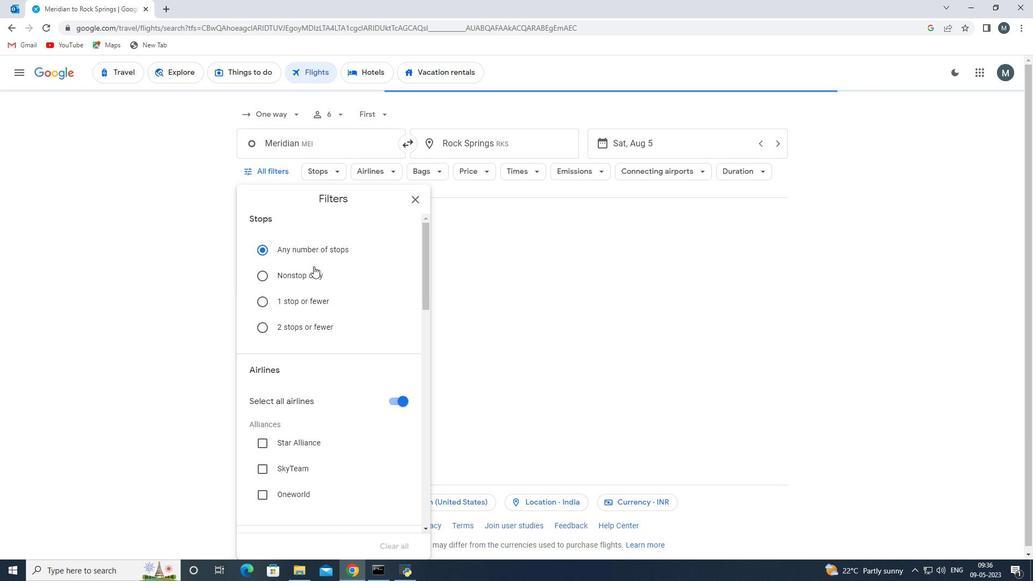 
Action: Mouse scrolled (313, 266) with delta (0, 0)
Screenshot: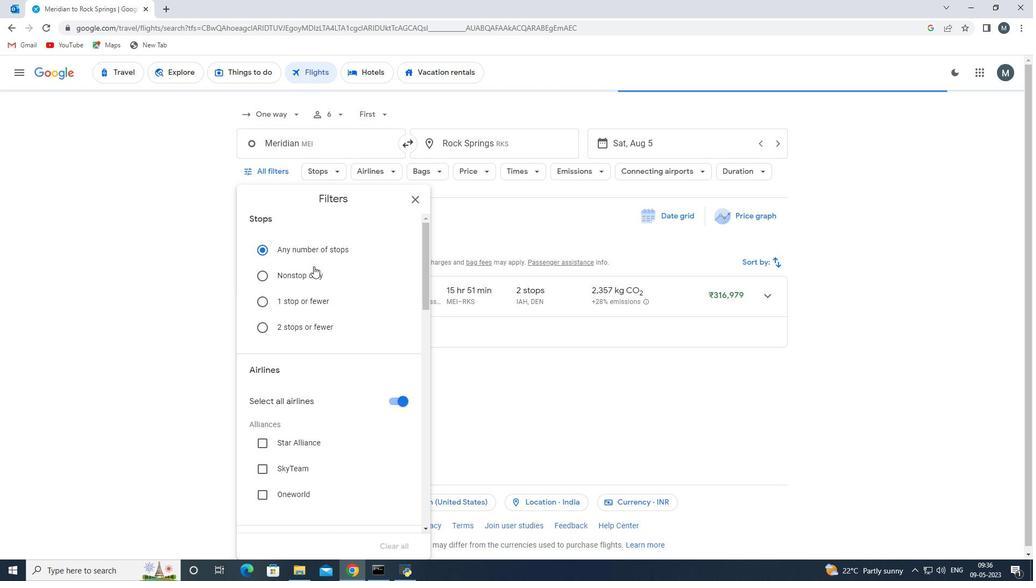 
Action: Mouse moved to (400, 292)
Screenshot: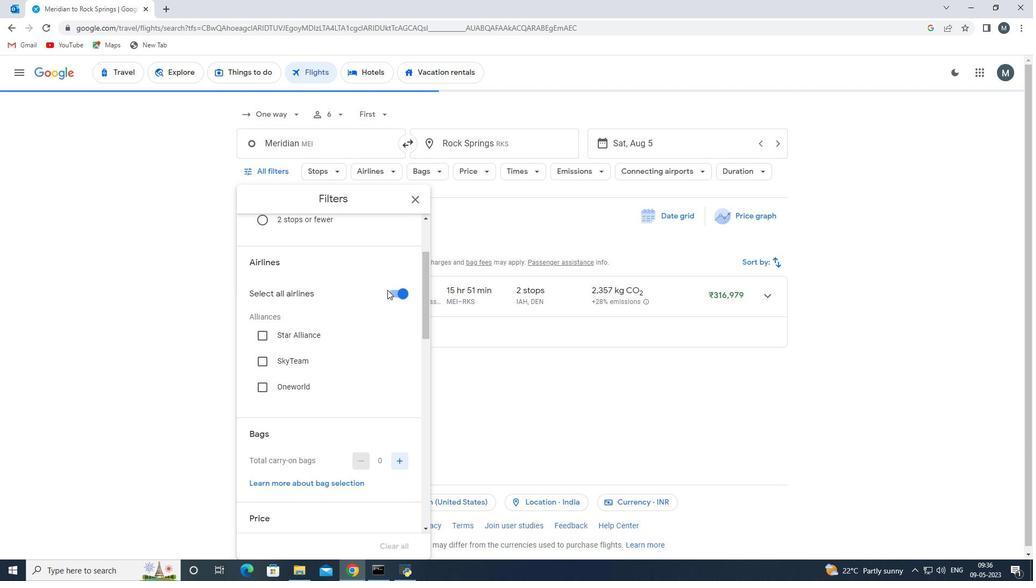 
Action: Mouse pressed left at (400, 292)
Screenshot: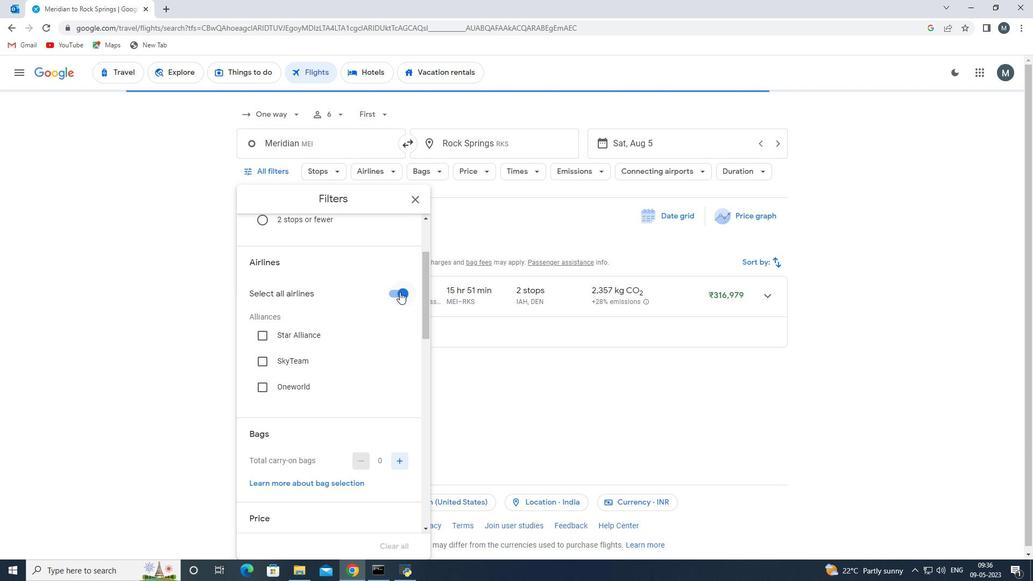 
Action: Mouse moved to (372, 297)
Screenshot: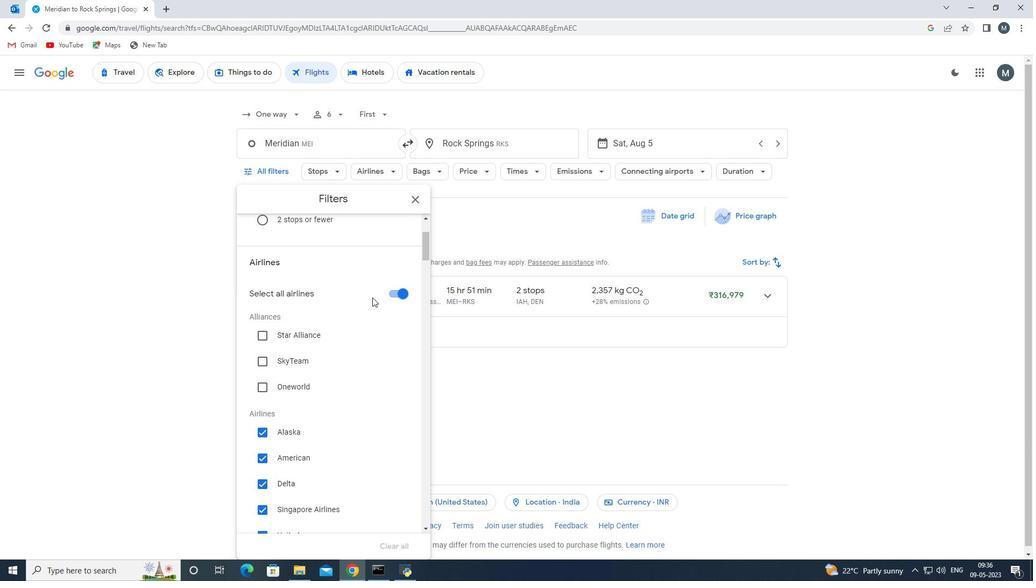 
Action: Mouse scrolled (372, 297) with delta (0, 0)
Screenshot: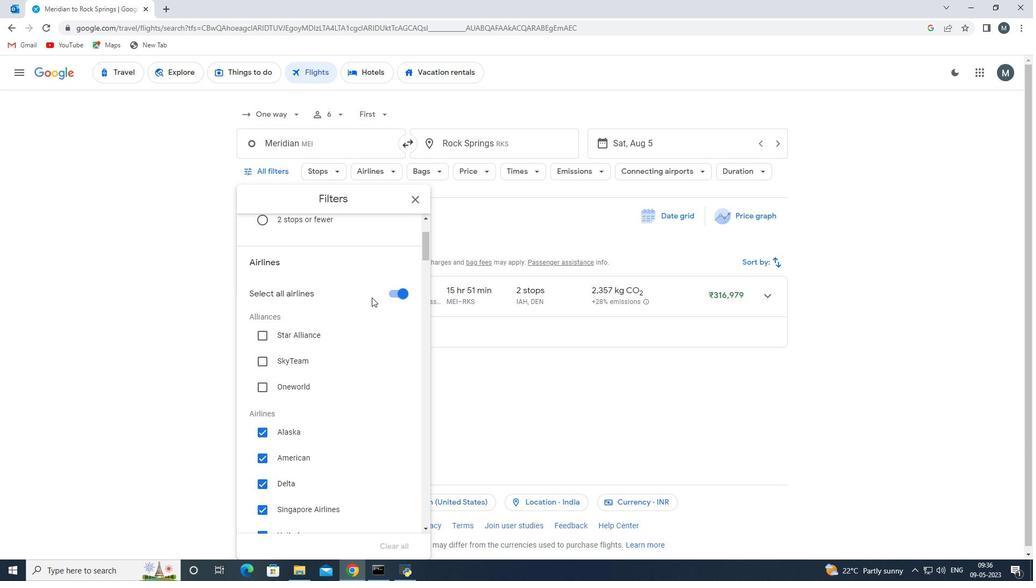 
Action: Mouse moved to (371, 296)
Screenshot: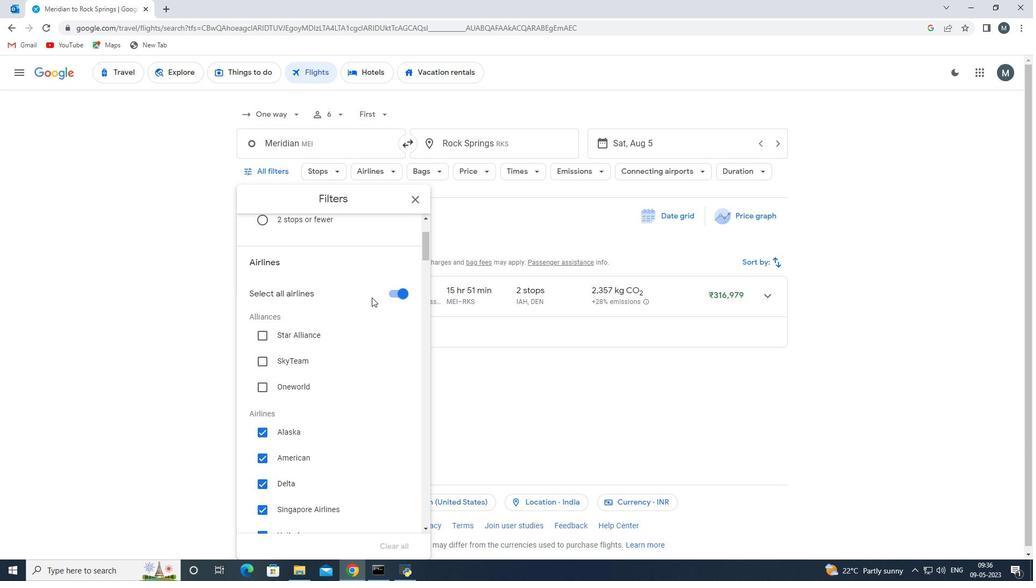 
Action: Mouse scrolled (371, 296) with delta (0, 0)
Screenshot: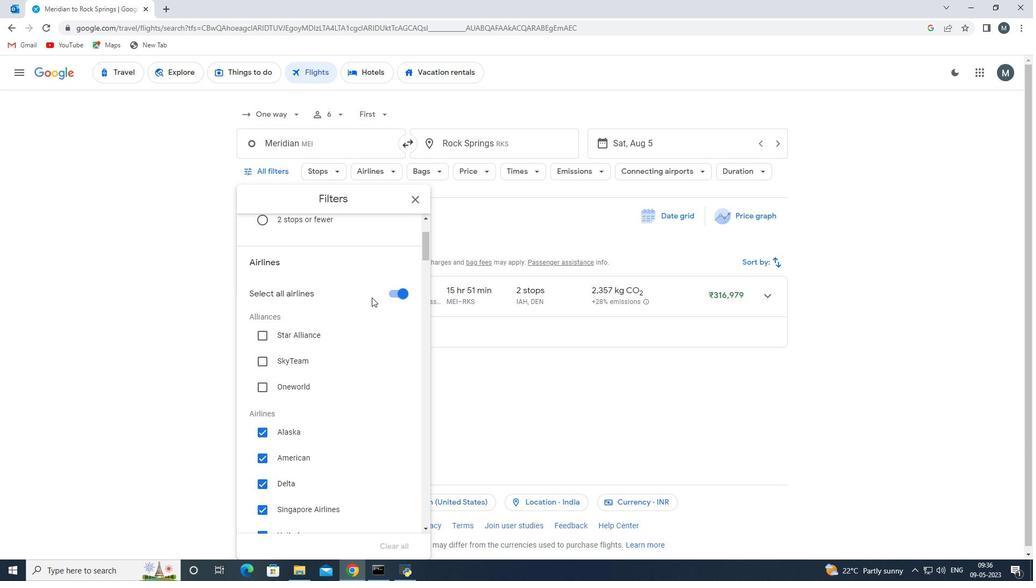 
Action: Mouse moved to (370, 295)
Screenshot: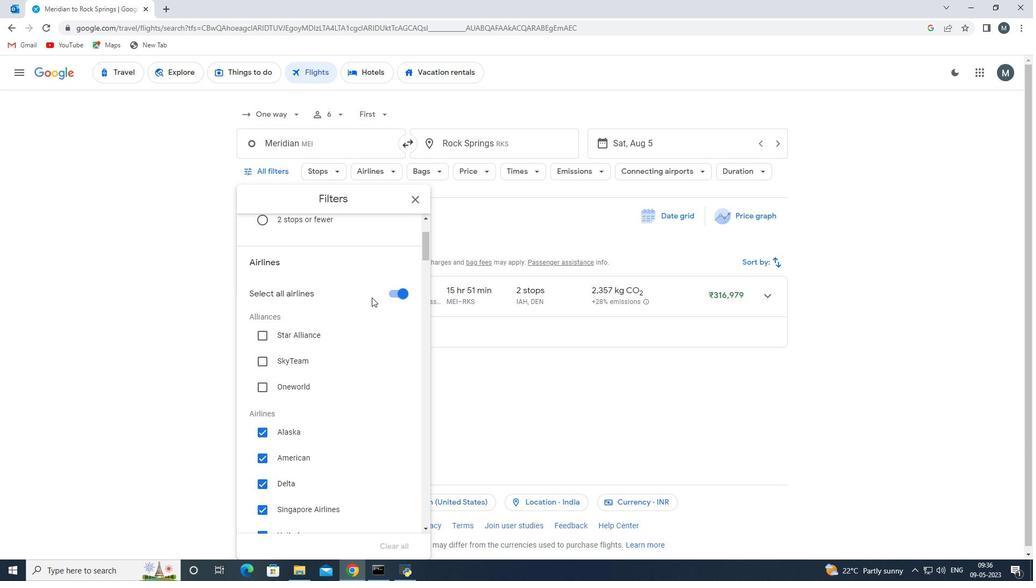 
Action: Mouse scrolled (370, 295) with delta (0, 0)
Screenshot: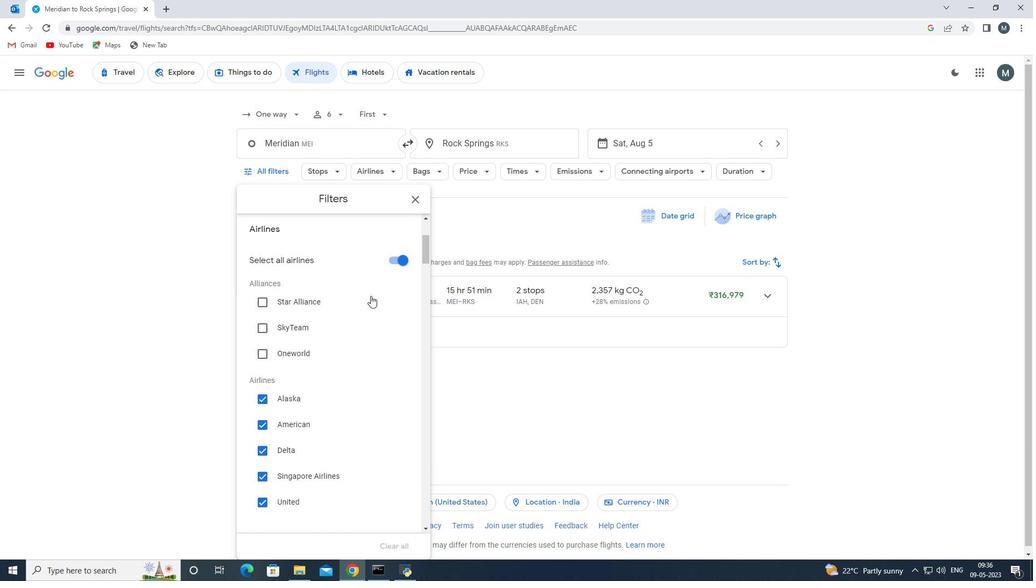 
Action: Mouse moved to (369, 295)
Screenshot: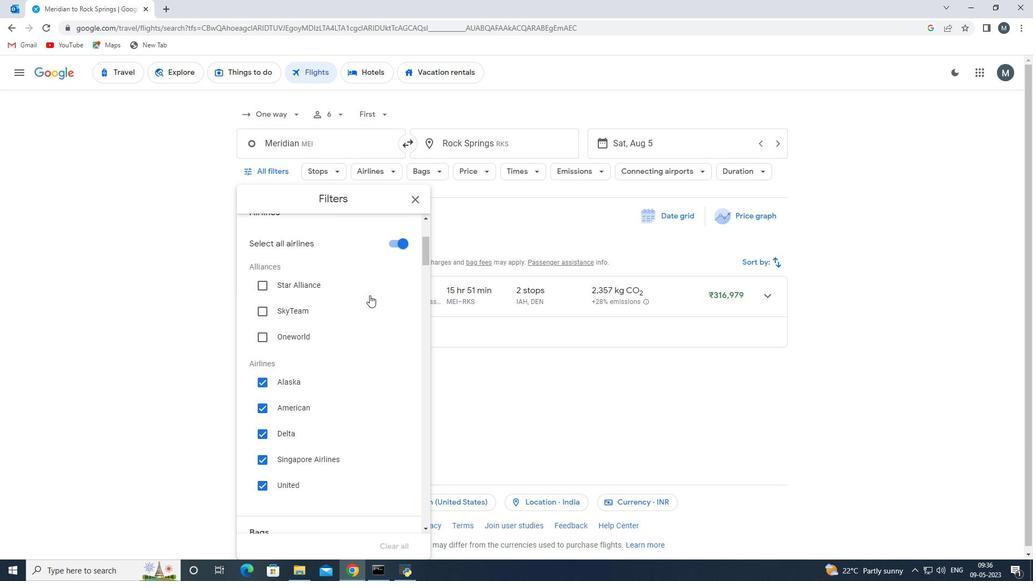 
Action: Mouse scrolled (369, 295) with delta (0, 0)
Screenshot: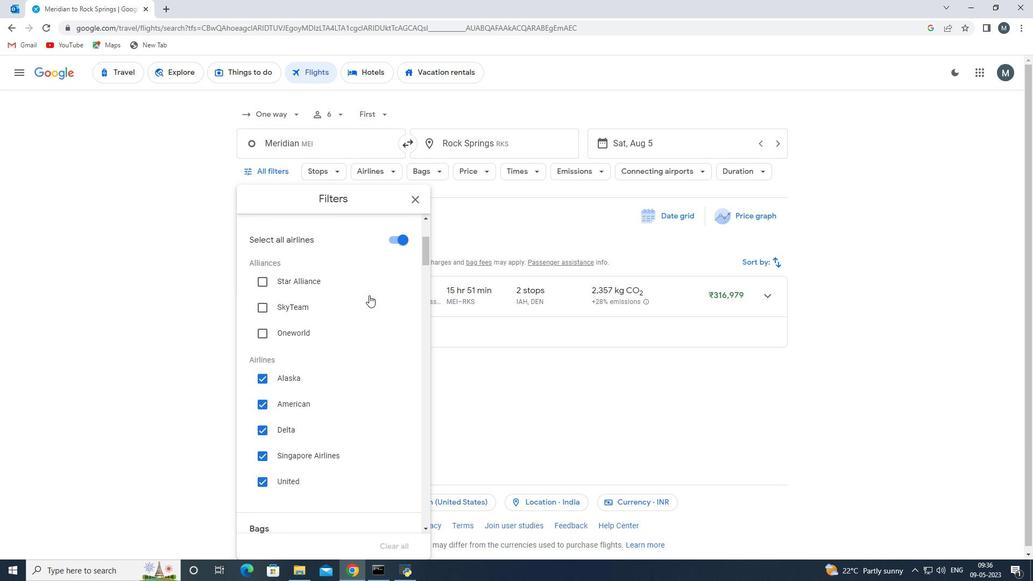 
Action: Mouse moved to (368, 276)
Screenshot: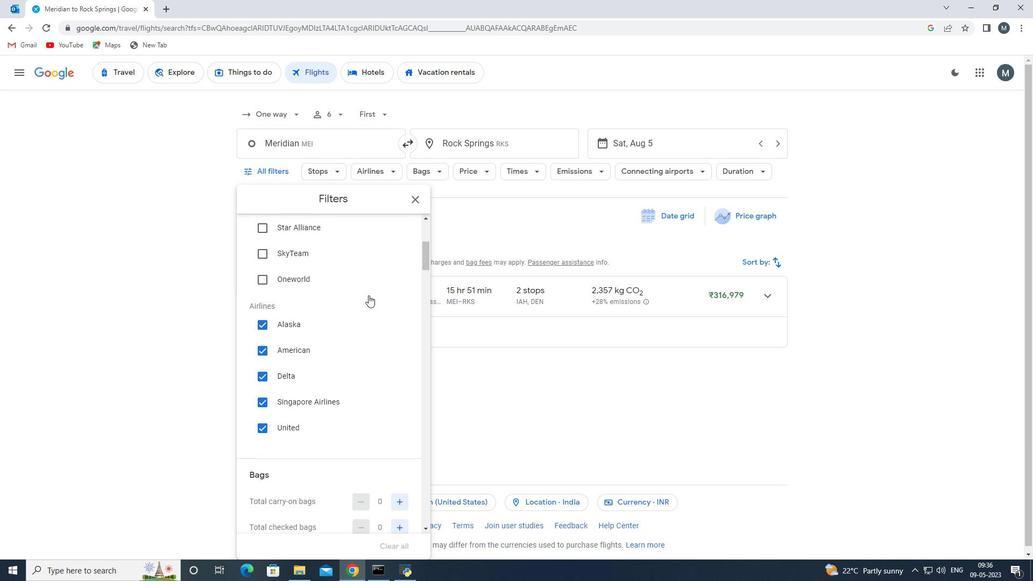 
Action: Mouse scrolled (368, 277) with delta (0, 0)
Screenshot: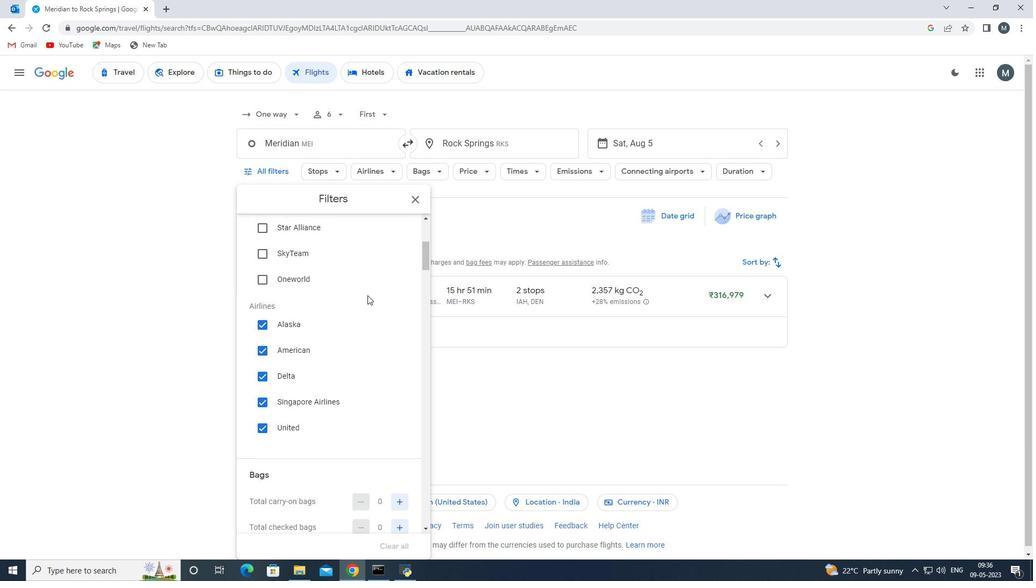 
Action: Mouse moved to (366, 277)
Screenshot: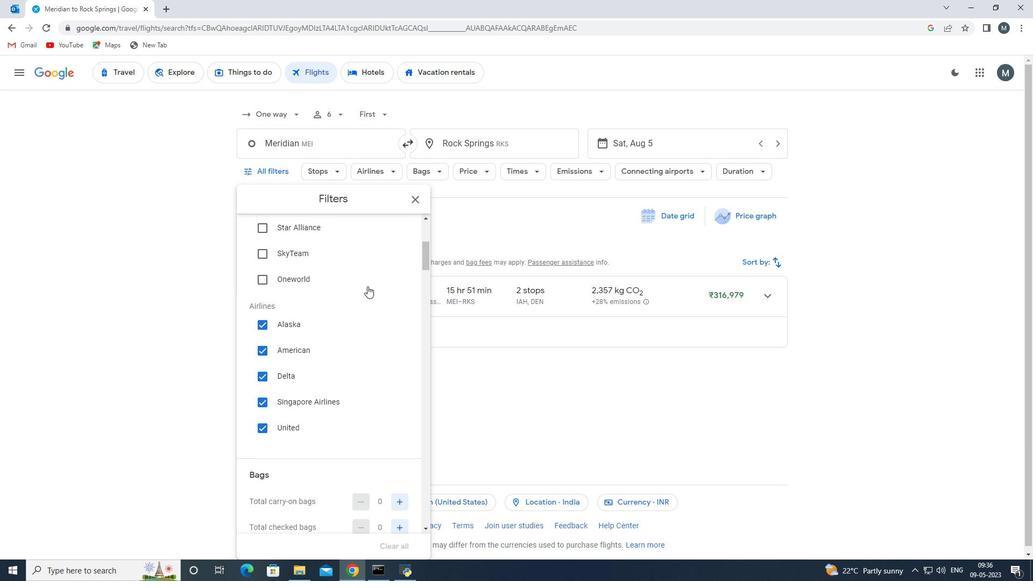 
Action: Mouse scrolled (366, 278) with delta (0, 0)
Screenshot: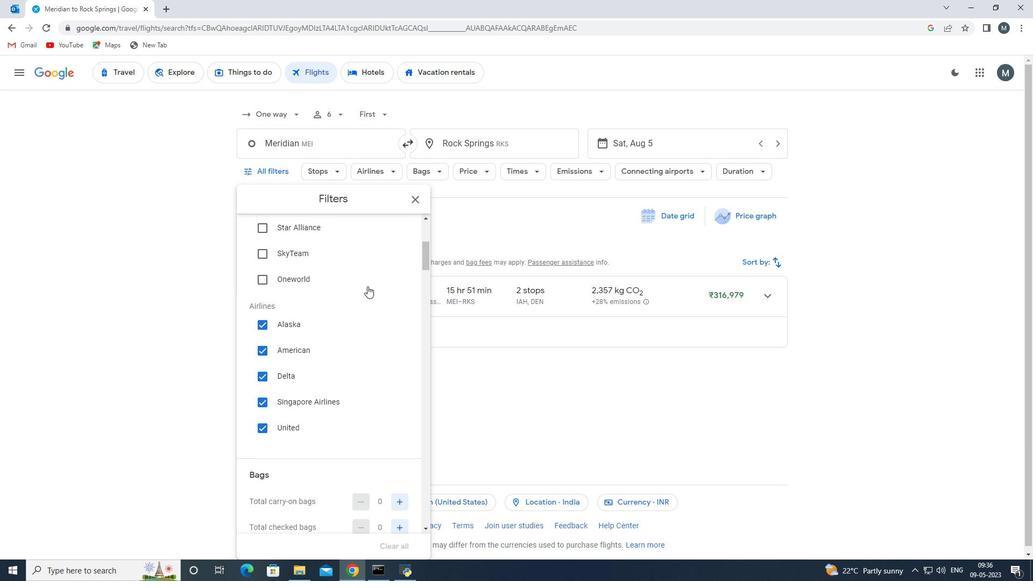 
Action: Mouse moved to (397, 291)
Screenshot: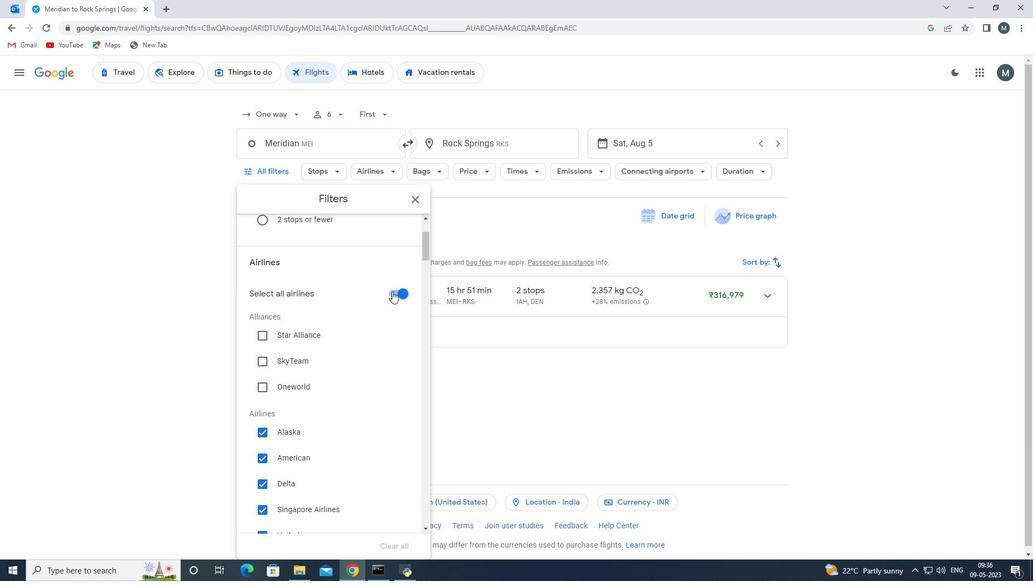 
Action: Mouse pressed left at (397, 291)
Screenshot: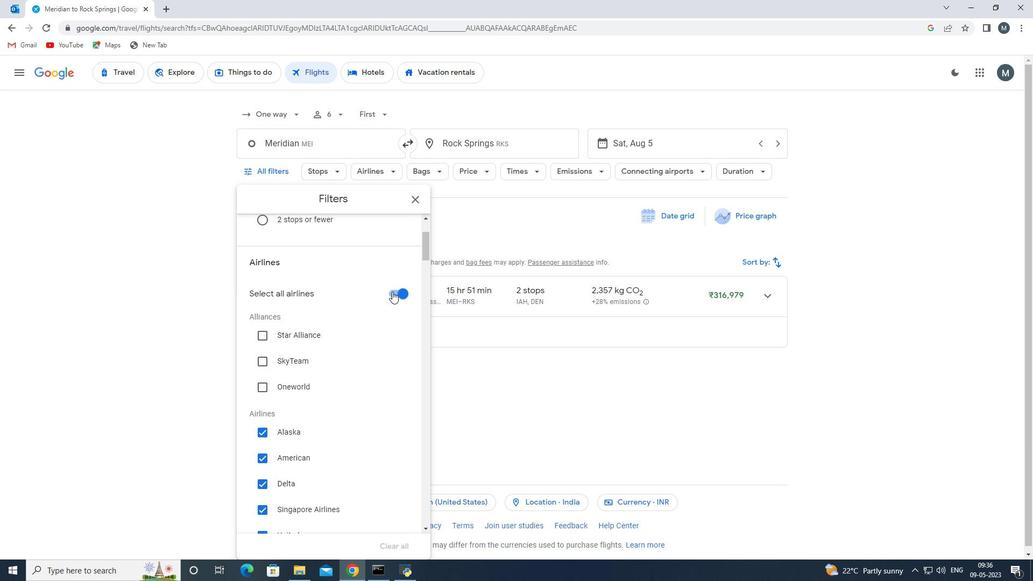 
Action: Mouse moved to (349, 317)
Screenshot: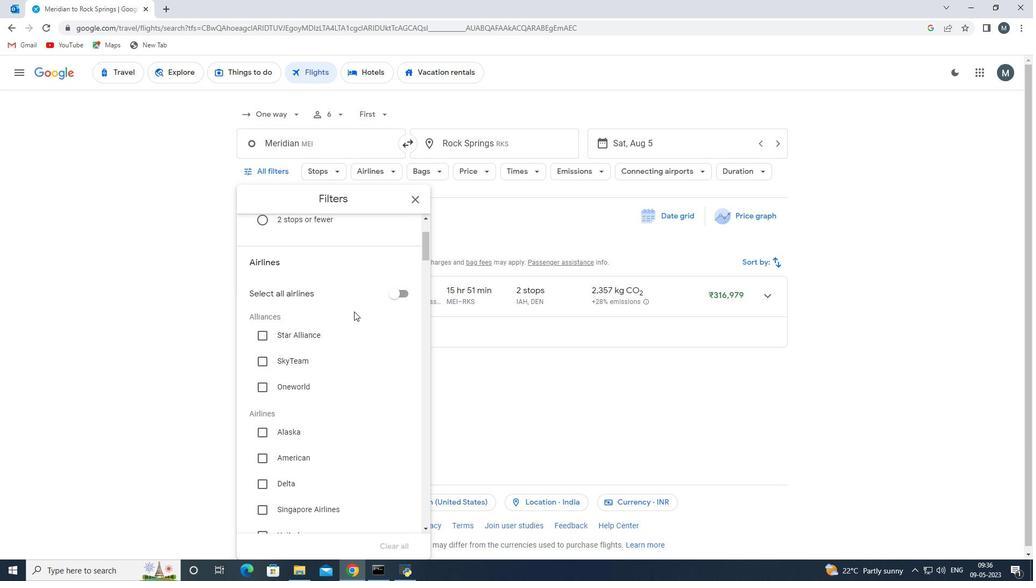 
Action: Mouse scrolled (349, 316) with delta (0, 0)
Screenshot: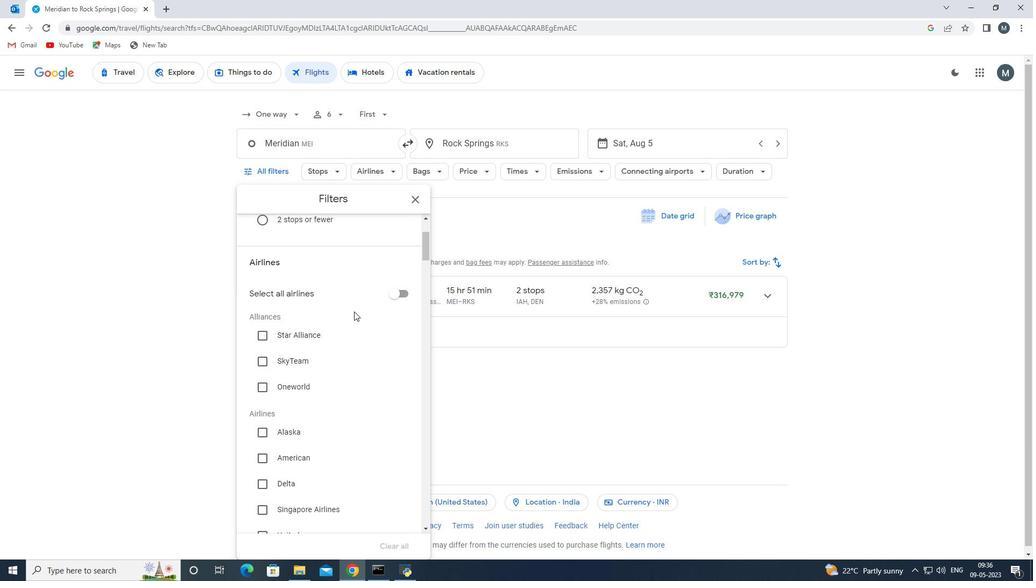 
Action: Mouse moved to (348, 318)
Screenshot: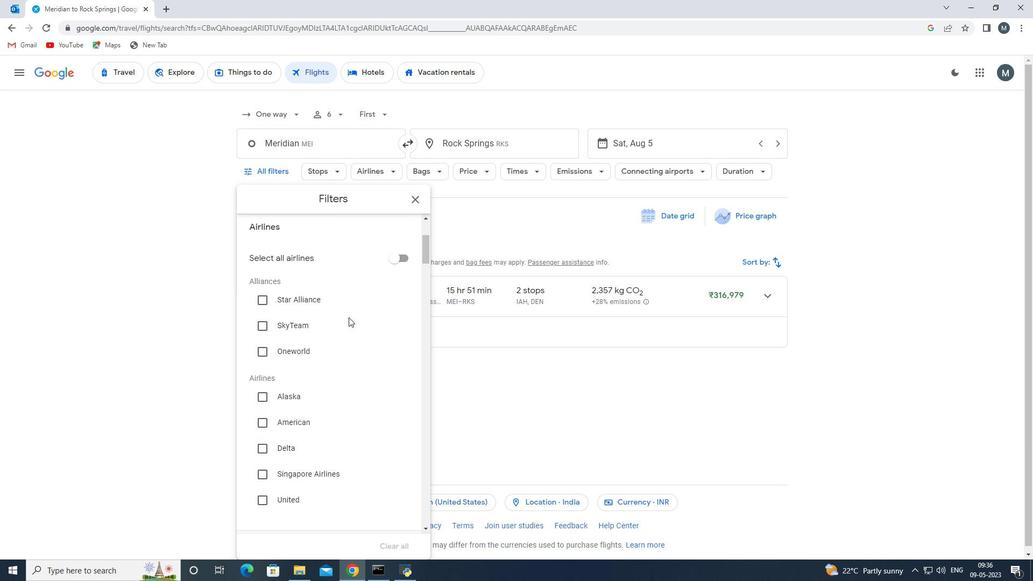 
Action: Mouse scrolled (348, 317) with delta (0, 0)
Screenshot: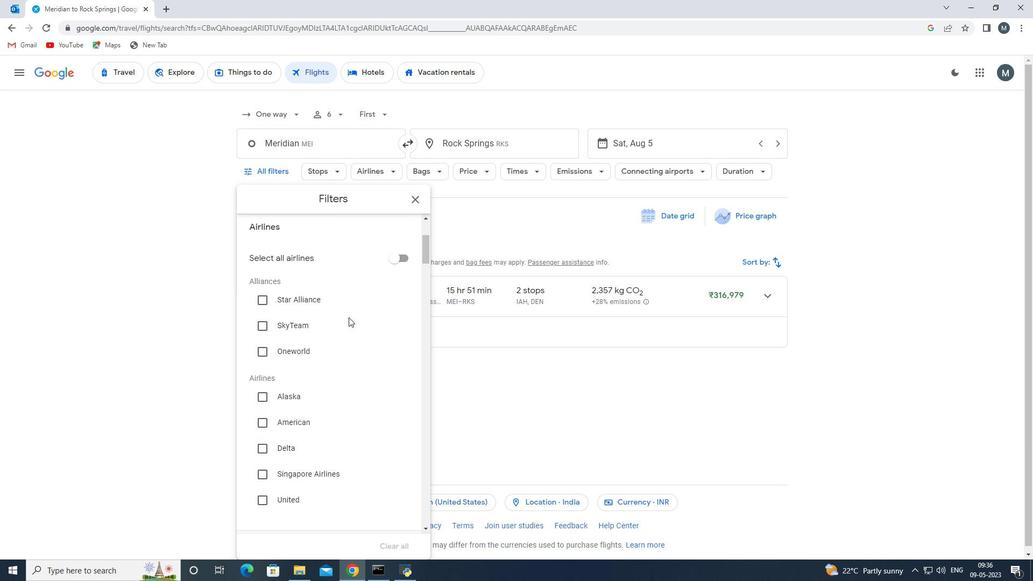 
Action: Mouse moved to (320, 350)
Screenshot: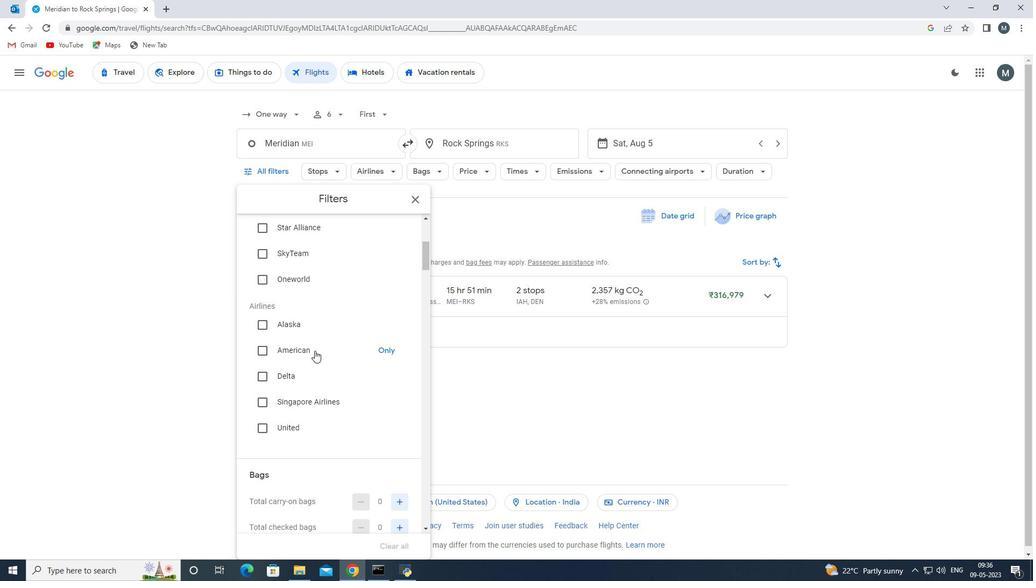 
Action: Mouse scrolled (320, 350) with delta (0, 0)
Screenshot: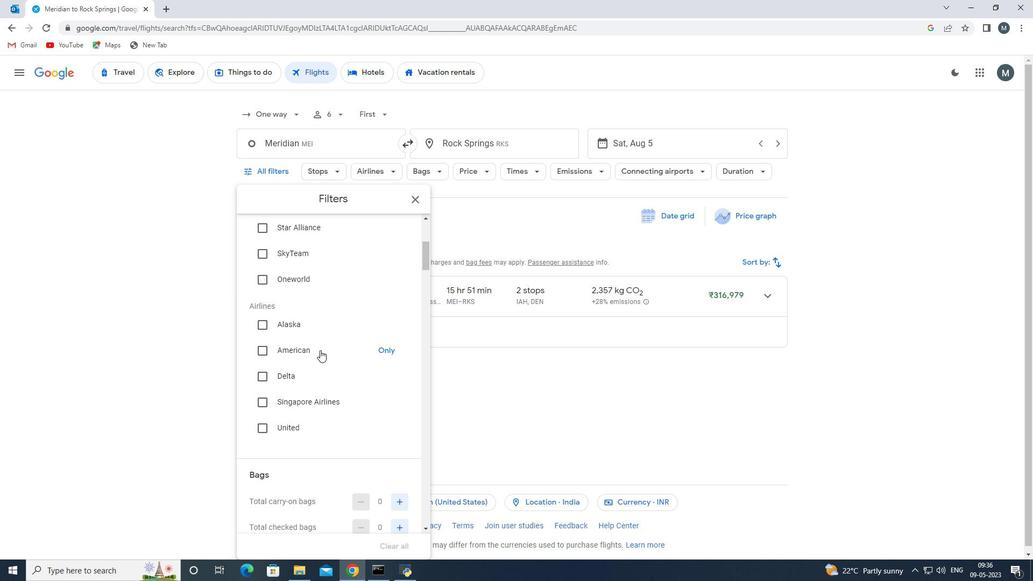 
Action: Mouse moved to (320, 348)
Screenshot: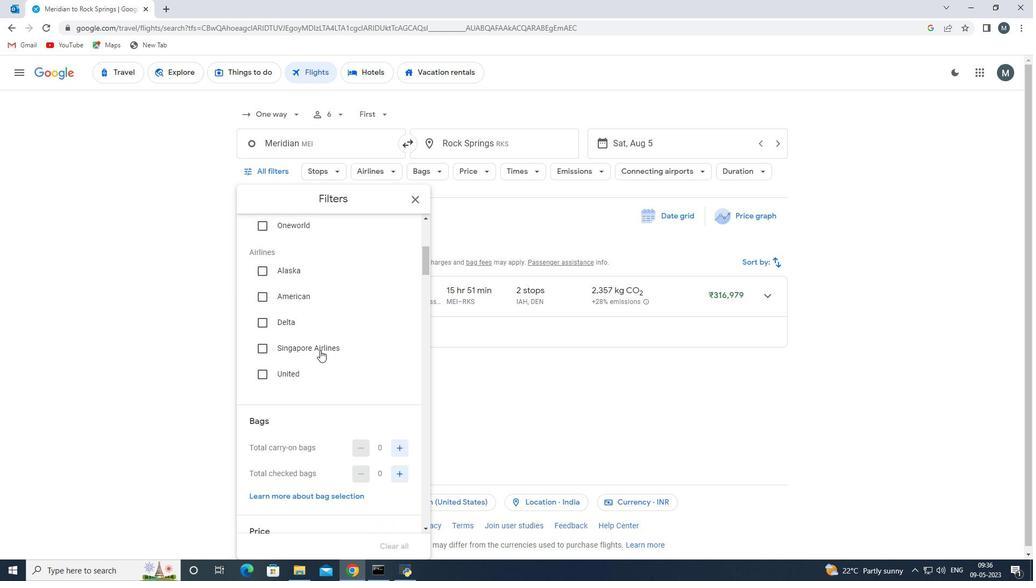 
Action: Mouse scrolled (320, 347) with delta (0, 0)
Screenshot: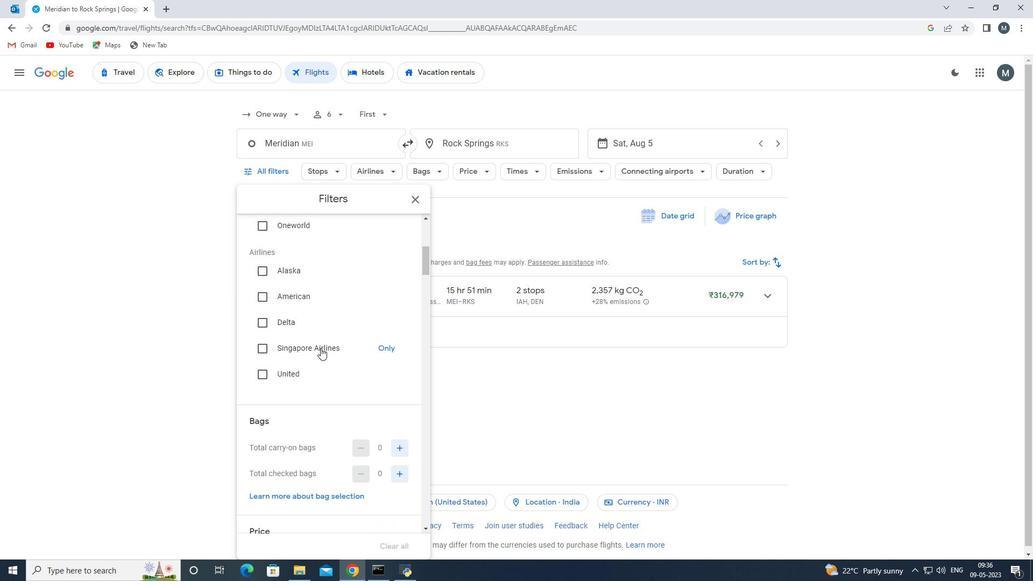 
Action: Mouse scrolled (320, 347) with delta (0, 0)
Screenshot: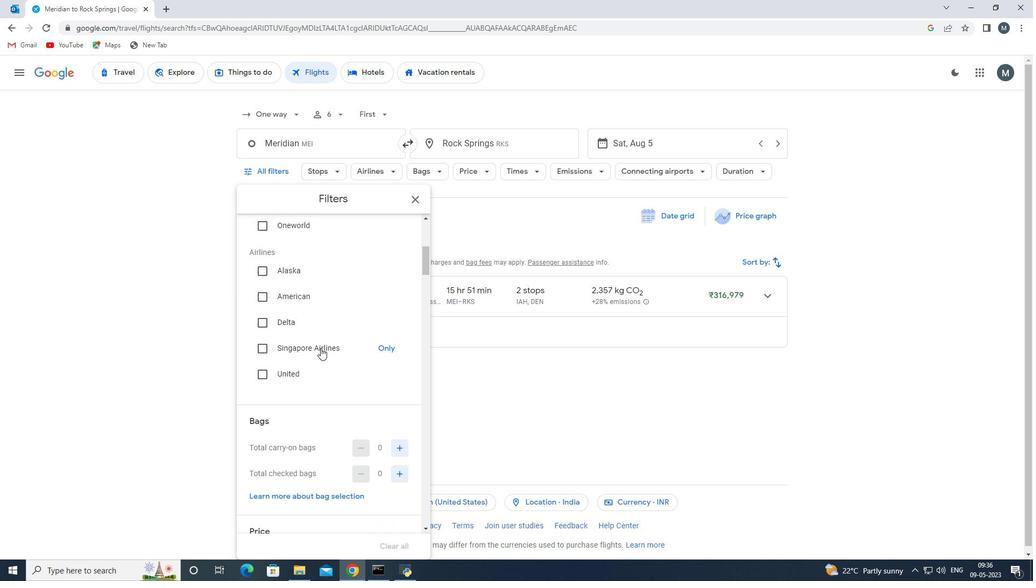 
Action: Mouse moved to (396, 341)
Screenshot: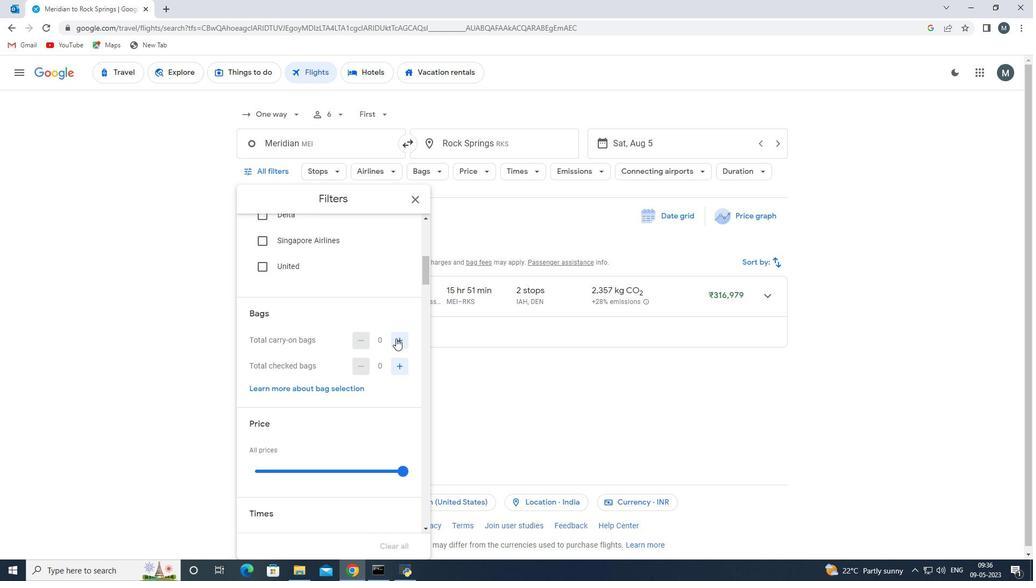 
Action: Mouse pressed left at (396, 341)
Screenshot: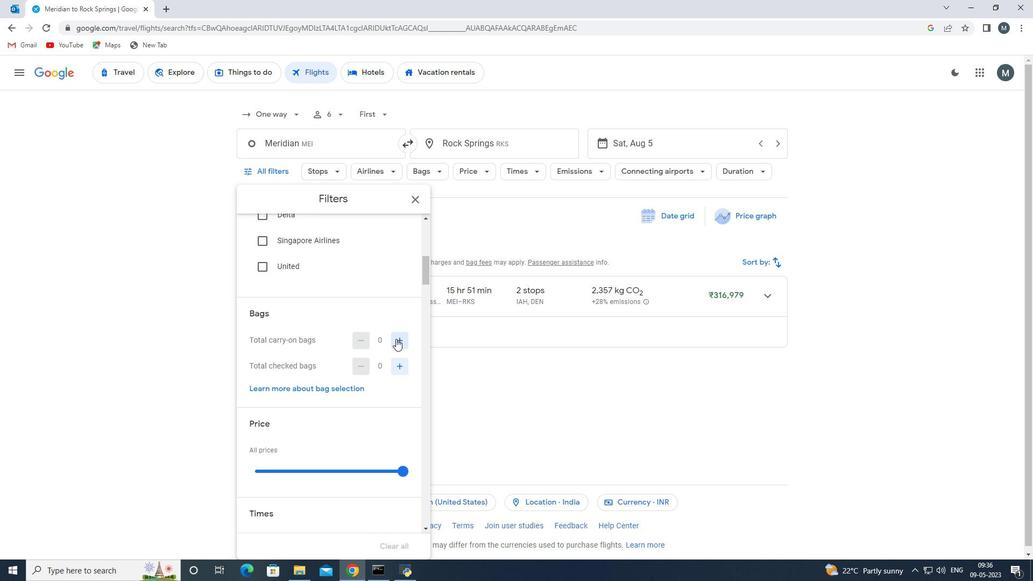 
Action: Mouse moved to (395, 342)
Screenshot: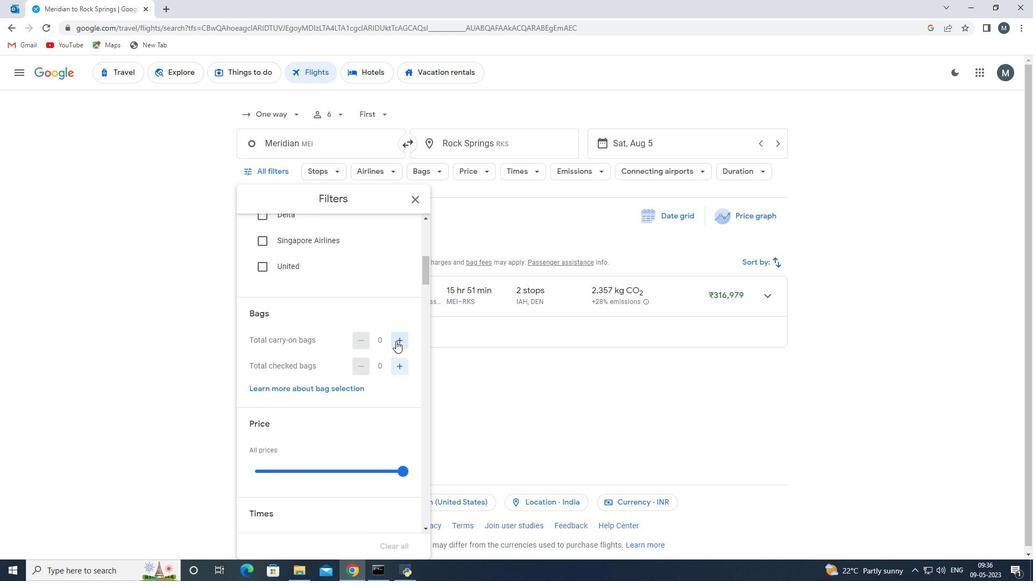 
Action: Mouse pressed left at (395, 342)
Screenshot: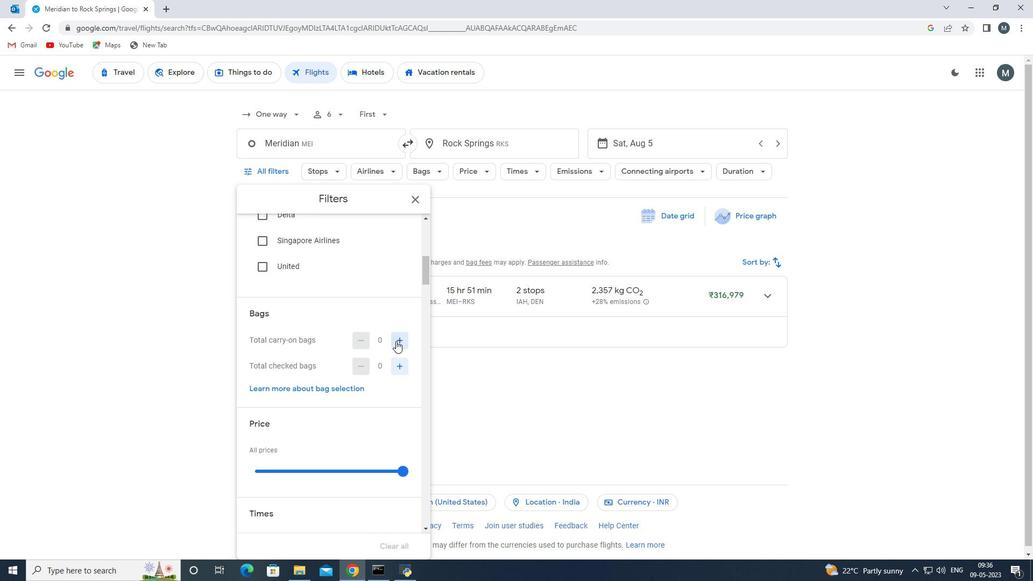 
Action: Mouse moved to (334, 347)
Screenshot: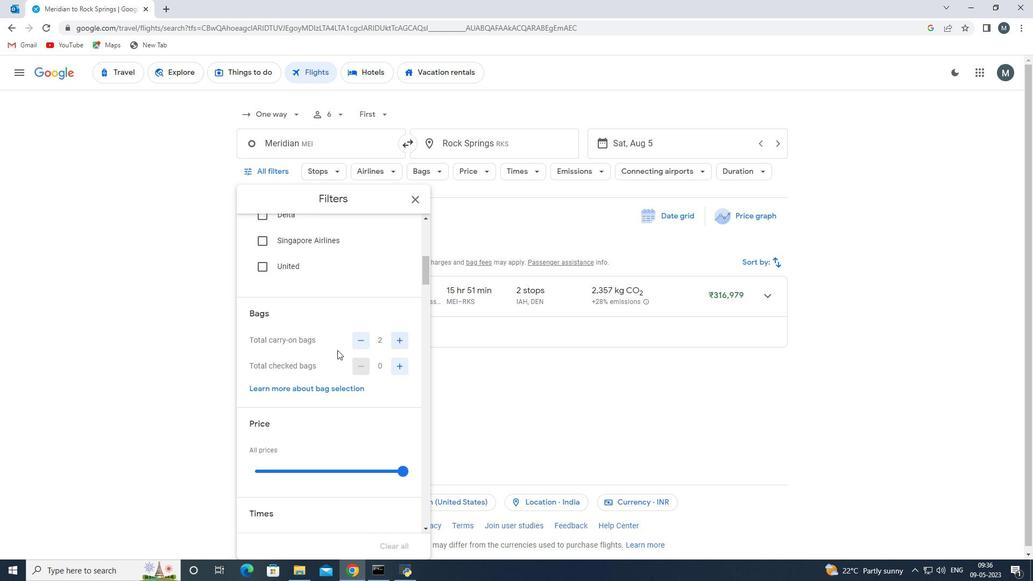 
Action: Mouse scrolled (334, 347) with delta (0, 0)
Screenshot: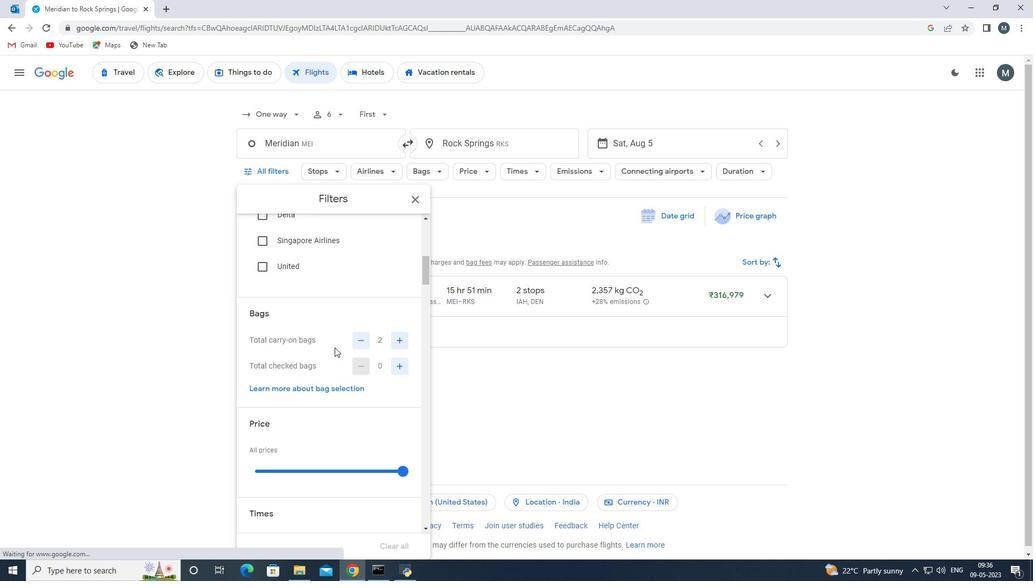 
Action: Mouse scrolled (334, 347) with delta (0, 0)
Screenshot: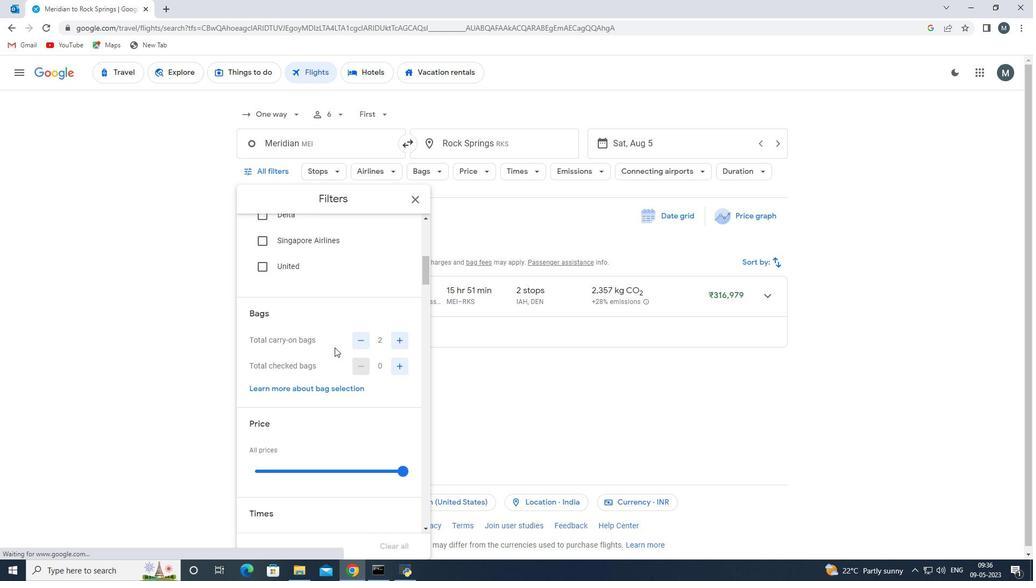 
Action: Mouse moved to (341, 340)
Screenshot: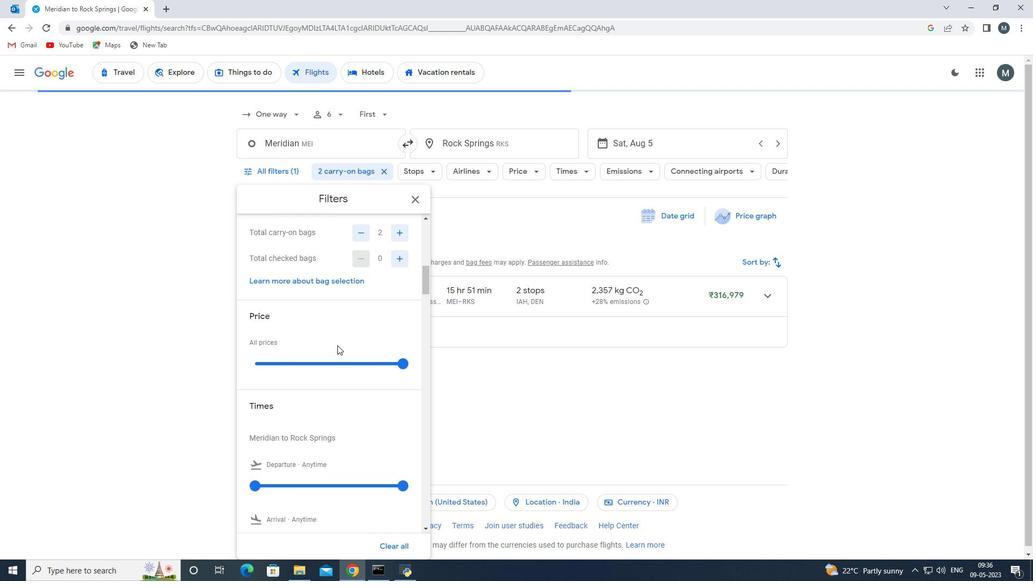 
Action: Mouse scrolled (341, 339) with delta (0, 0)
Screenshot: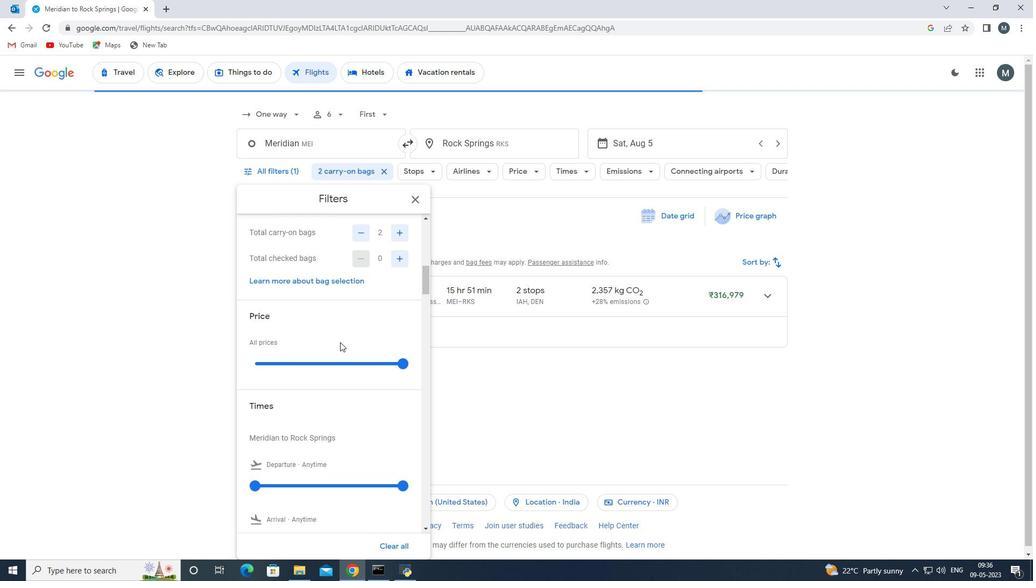 
Action: Mouse moved to (342, 339)
Screenshot: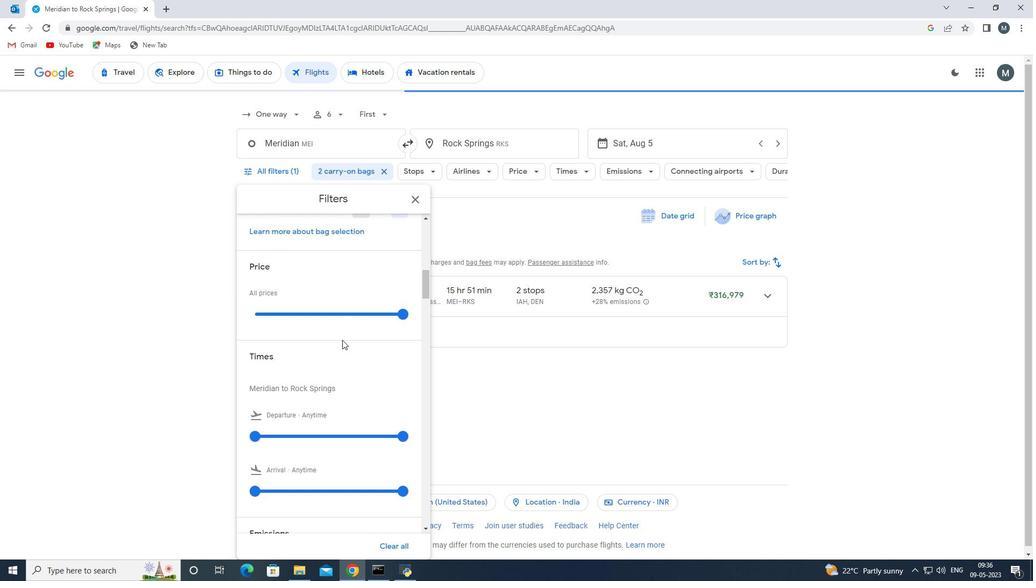 
Action: Mouse scrolled (342, 338) with delta (0, 0)
Screenshot: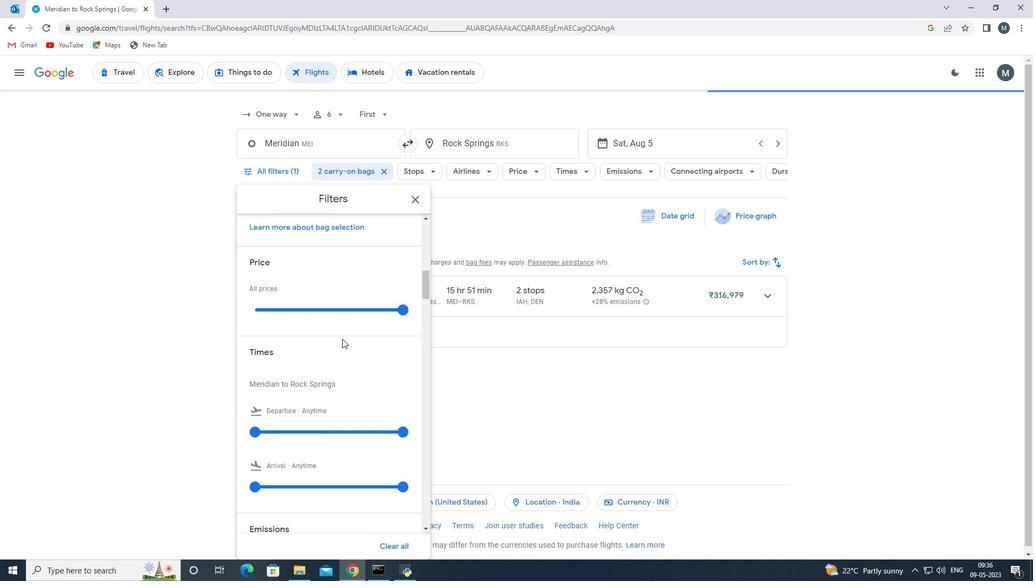 
Action: Mouse moved to (339, 338)
Screenshot: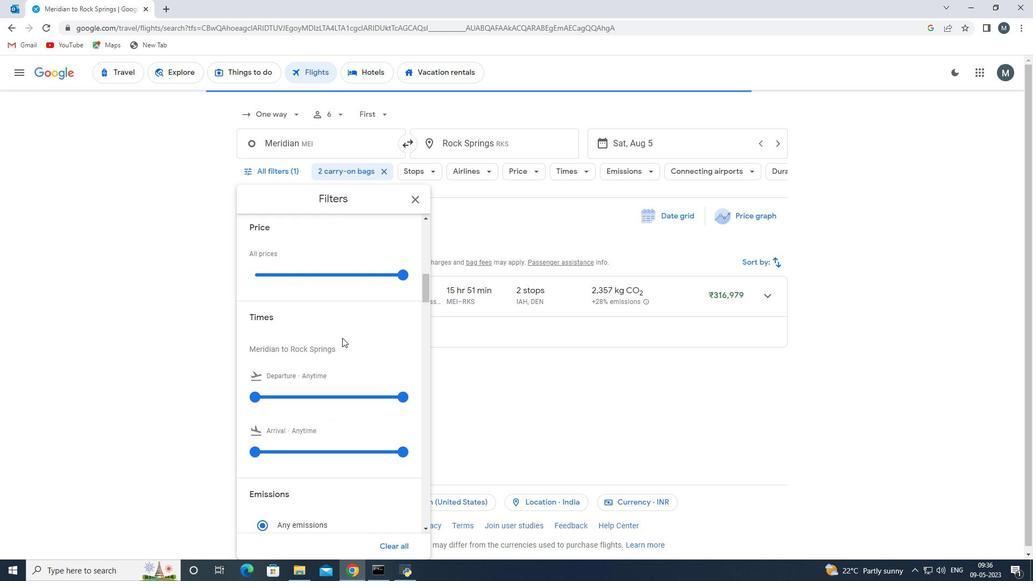 
Action: Mouse scrolled (339, 338) with delta (0, 0)
Screenshot: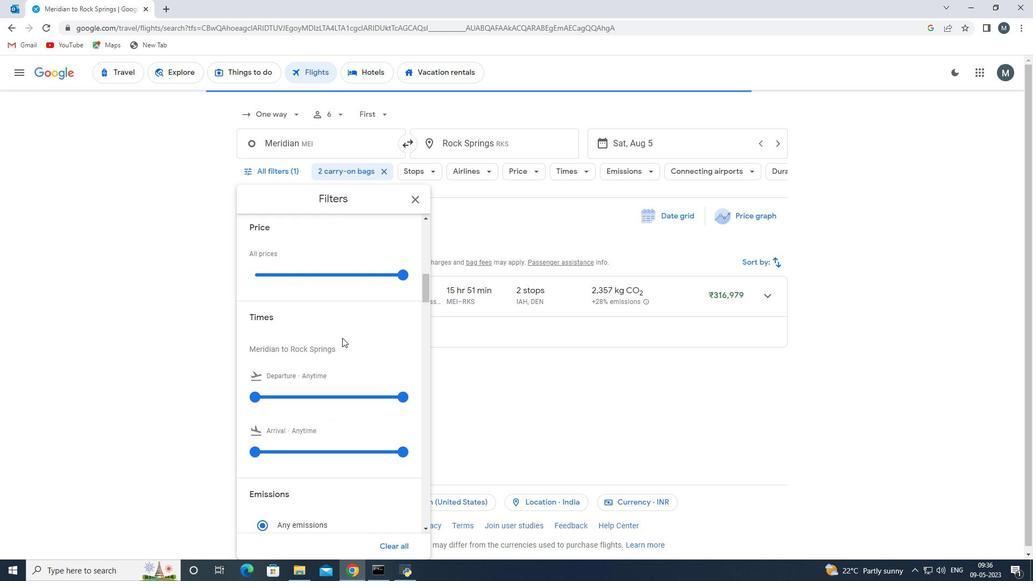
Action: Mouse moved to (330, 306)
Screenshot: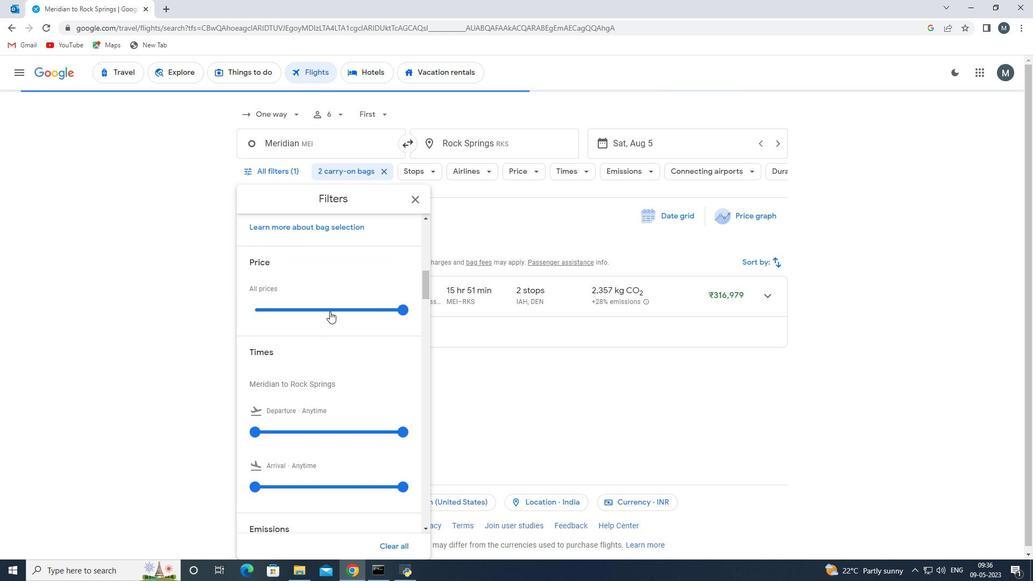 
Action: Mouse pressed left at (330, 306)
Screenshot: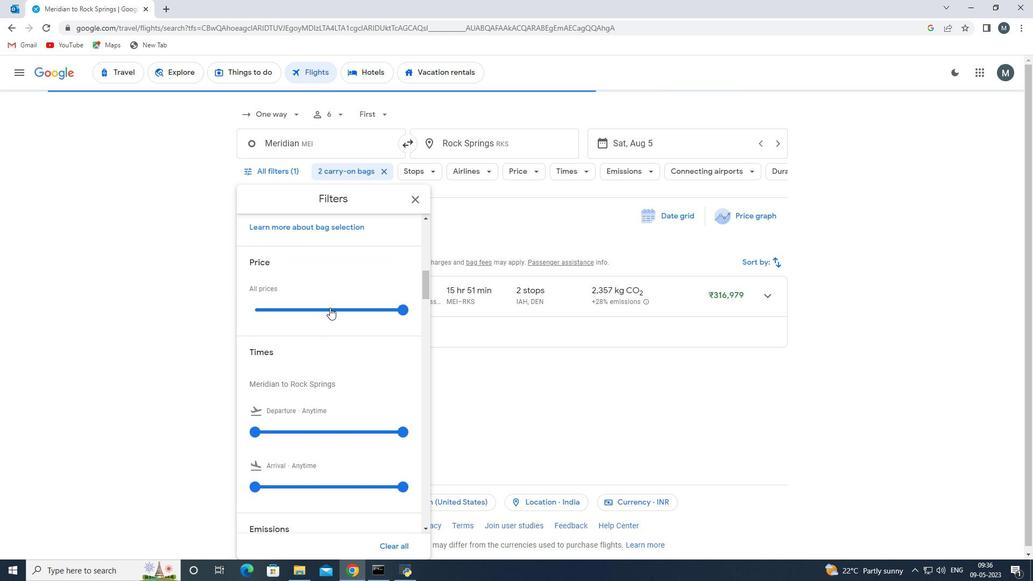 
Action: Mouse pressed left at (330, 306)
Screenshot: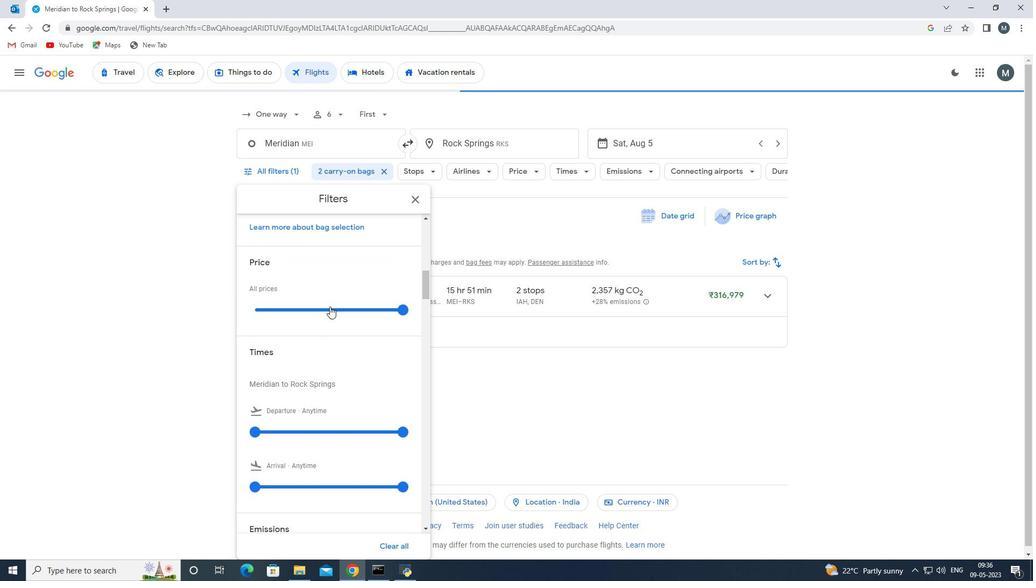 
Action: Mouse moved to (330, 306)
Screenshot: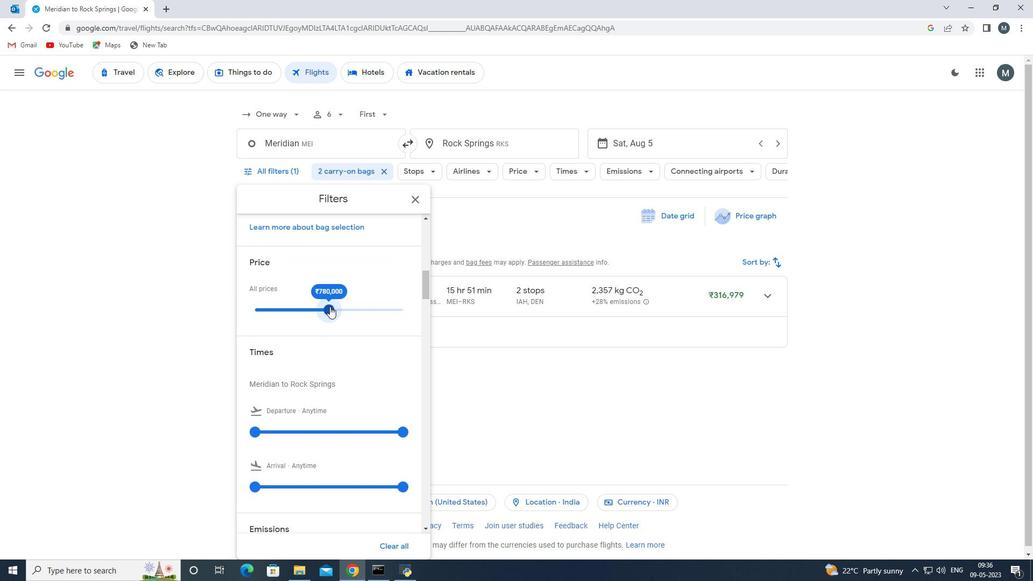 
Action: Mouse pressed left at (330, 306)
Screenshot: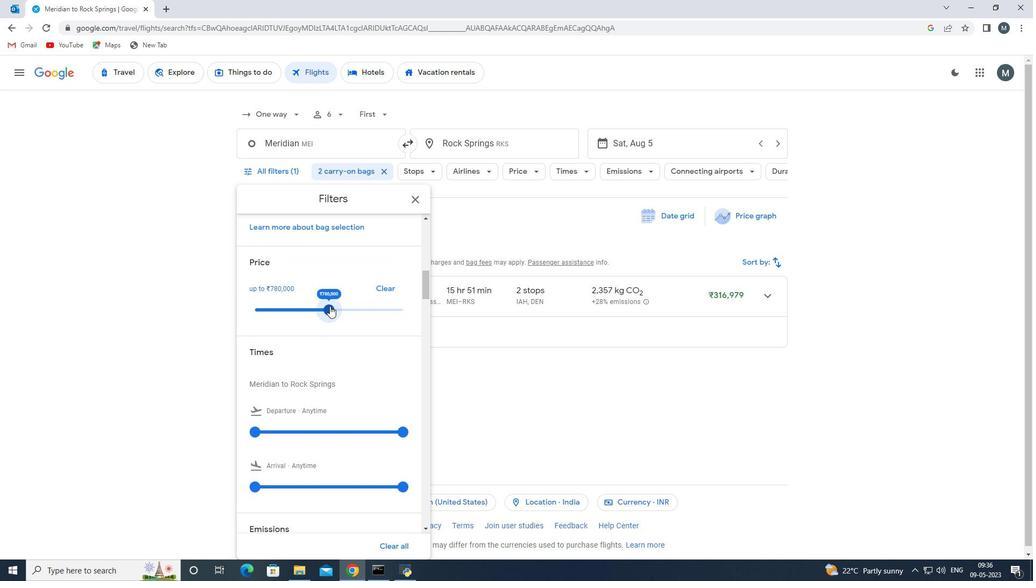 
Action: Mouse moved to (318, 311)
Screenshot: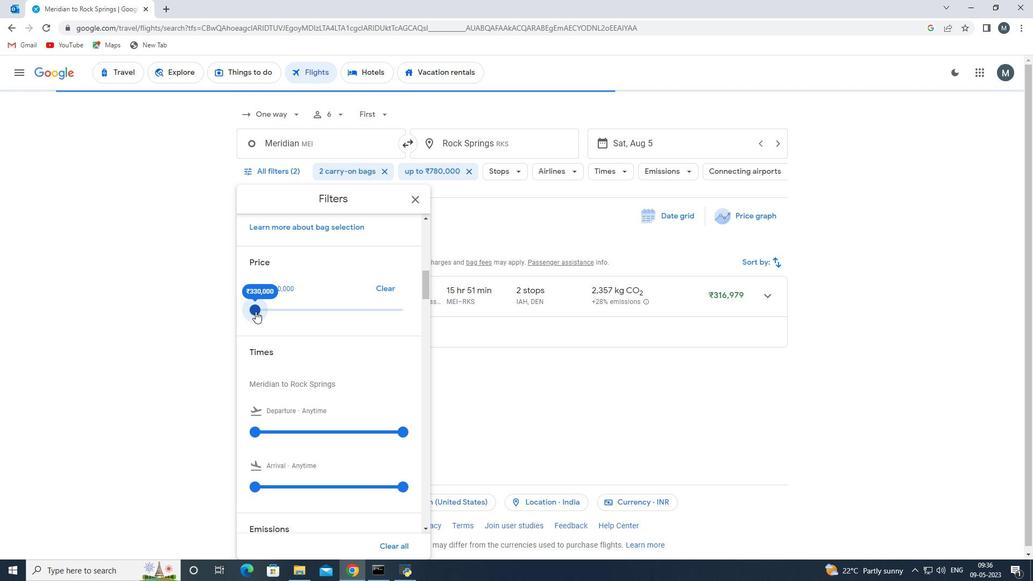 
Action: Mouse scrolled (318, 311) with delta (0, 0)
Screenshot: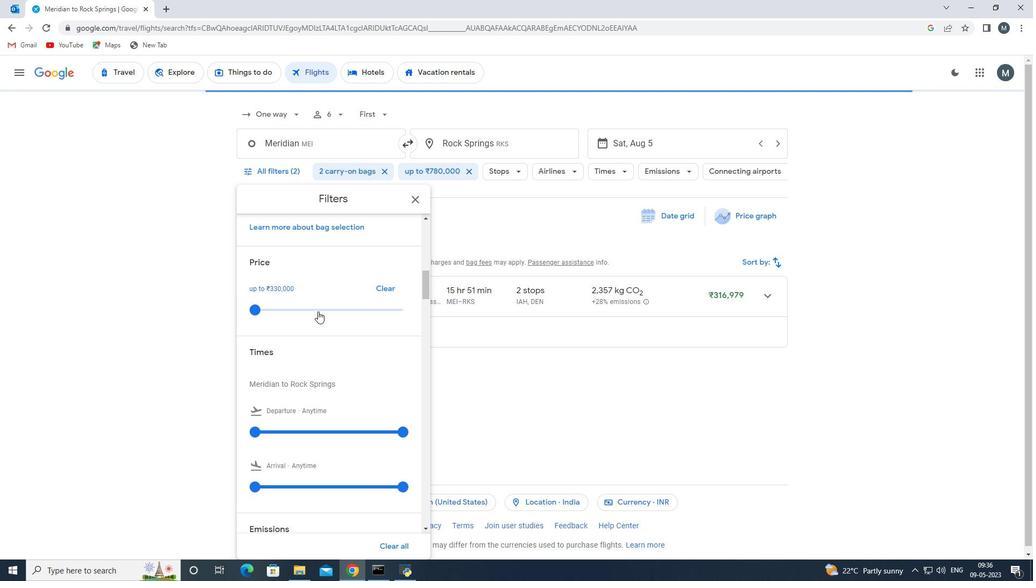 
Action: Mouse scrolled (318, 311) with delta (0, 0)
Screenshot: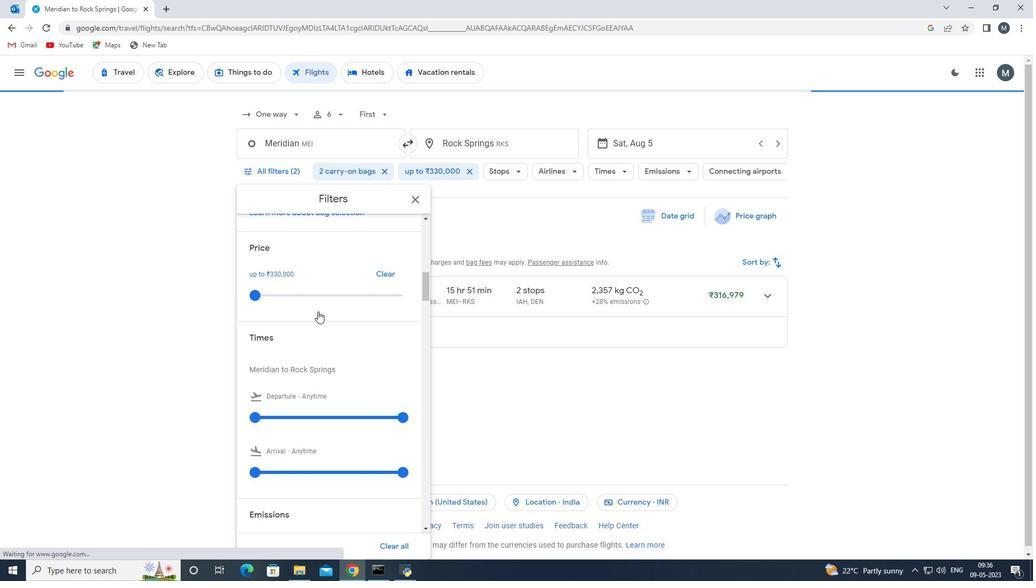 
Action: Mouse scrolled (318, 311) with delta (0, 0)
Screenshot: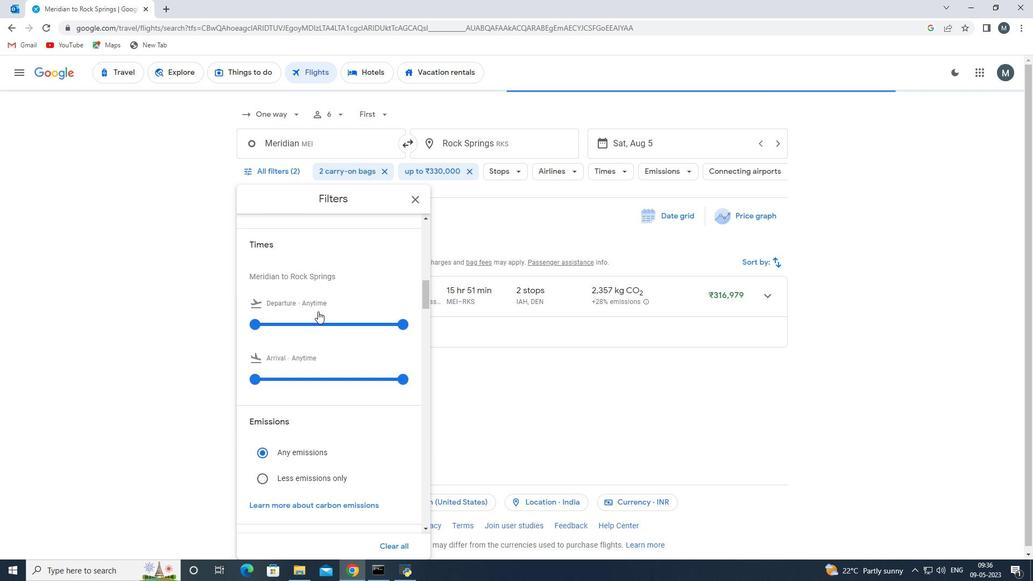 
Action: Mouse moved to (315, 312)
Screenshot: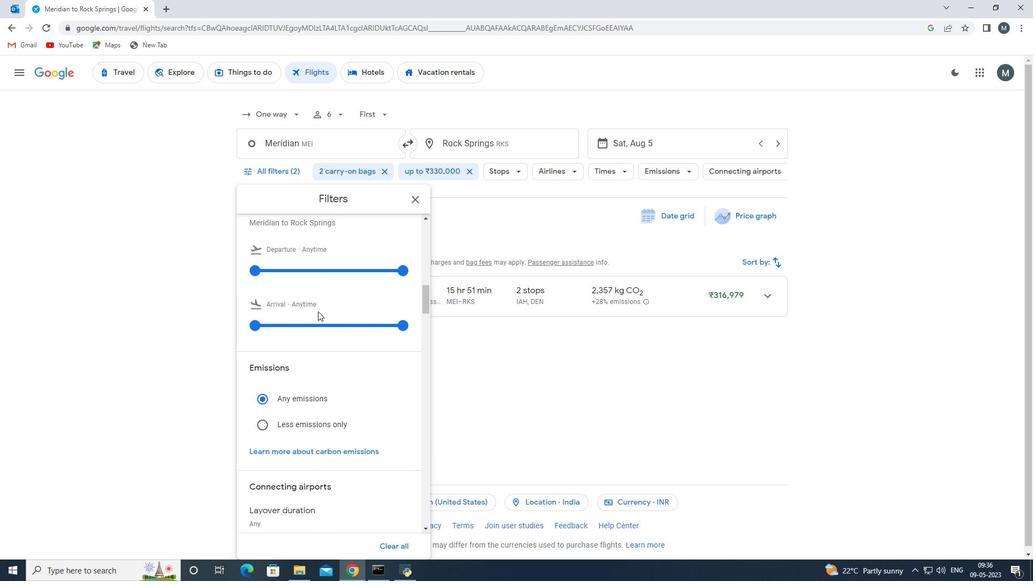 
Action: Mouse scrolled (315, 312) with delta (0, 0)
Screenshot: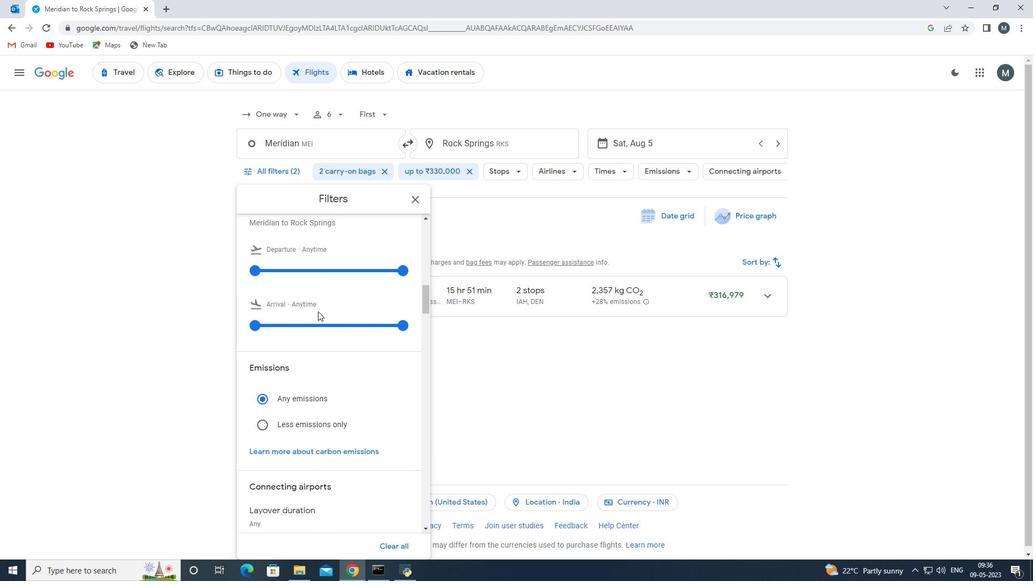 
Action: Mouse moved to (257, 323)
Screenshot: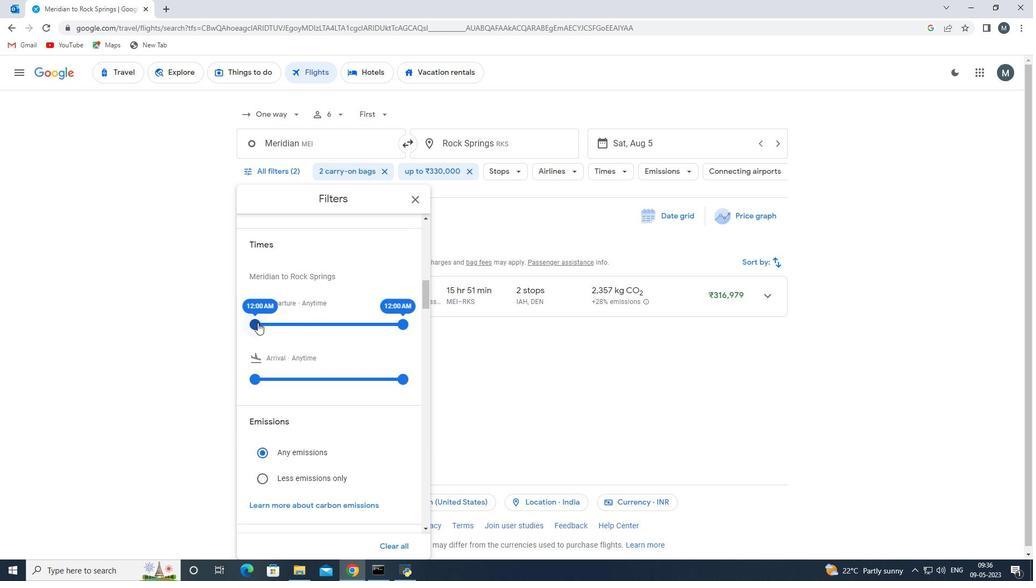 
Action: Mouse pressed left at (257, 323)
Screenshot: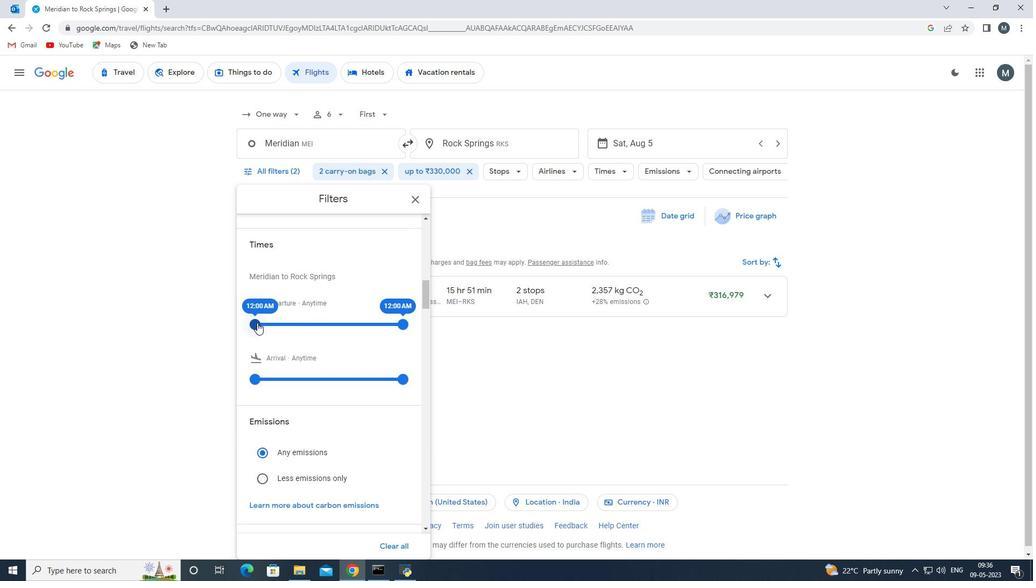 
Action: Mouse moved to (399, 320)
Screenshot: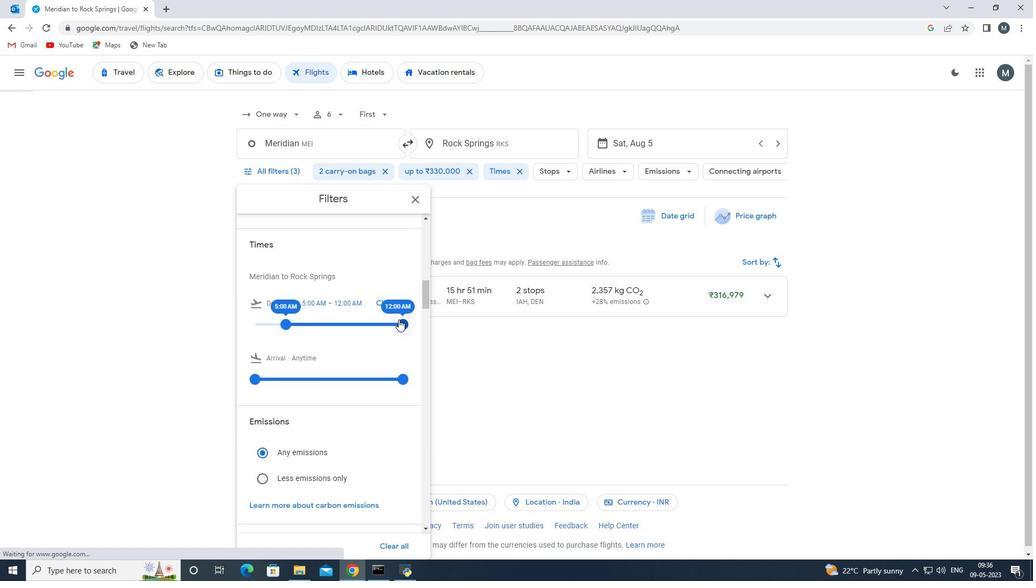 
Action: Mouse pressed left at (399, 320)
Screenshot: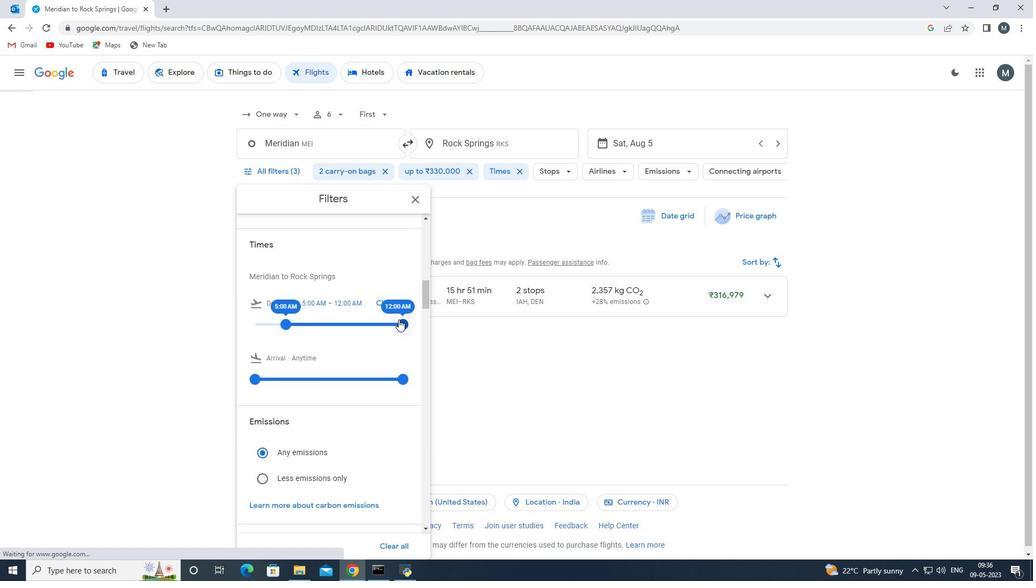 
Action: Mouse moved to (309, 331)
Screenshot: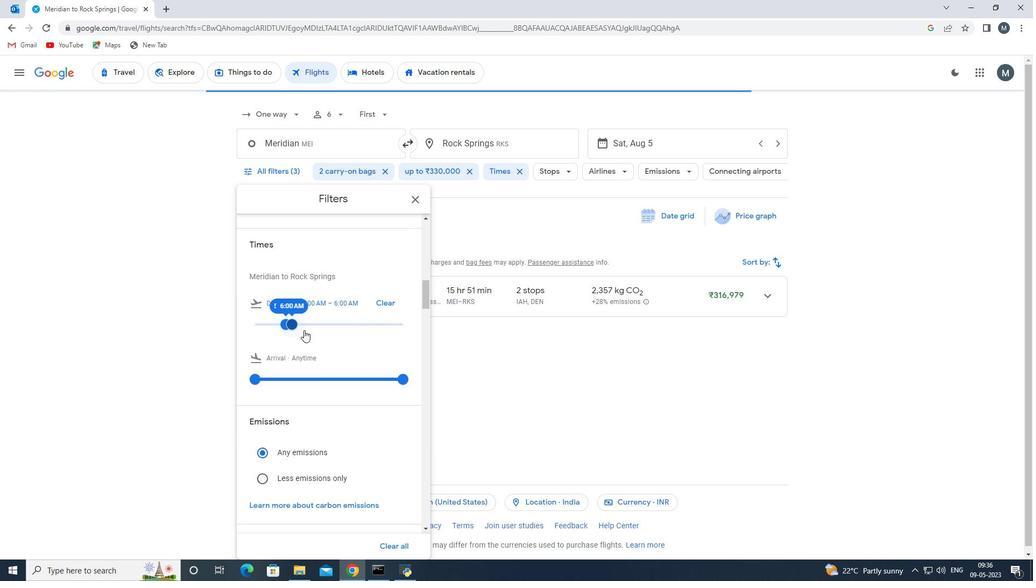 
Action: Mouse scrolled (309, 332) with delta (0, 0)
Screenshot: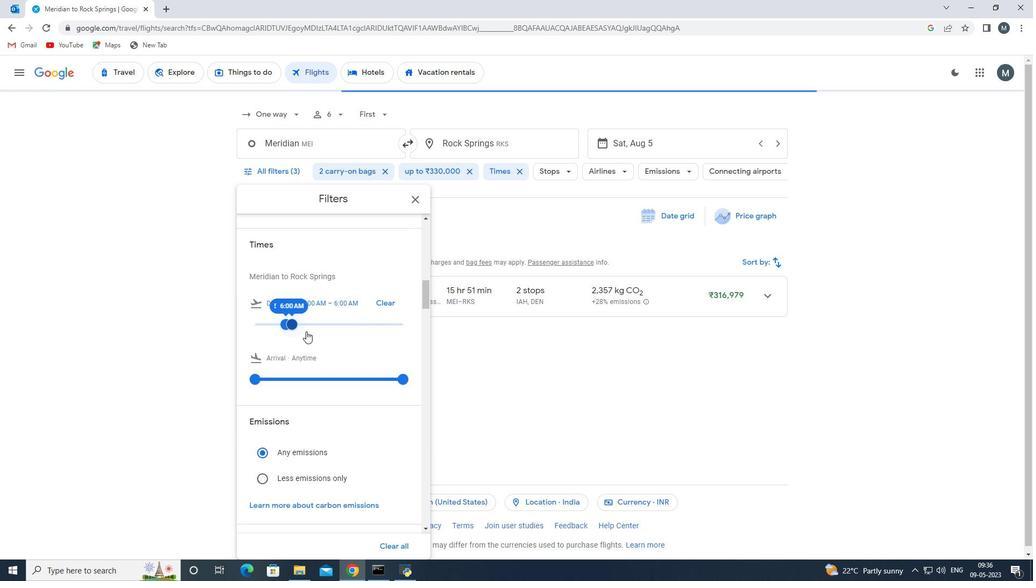 
Action: Mouse moved to (309, 331)
Screenshot: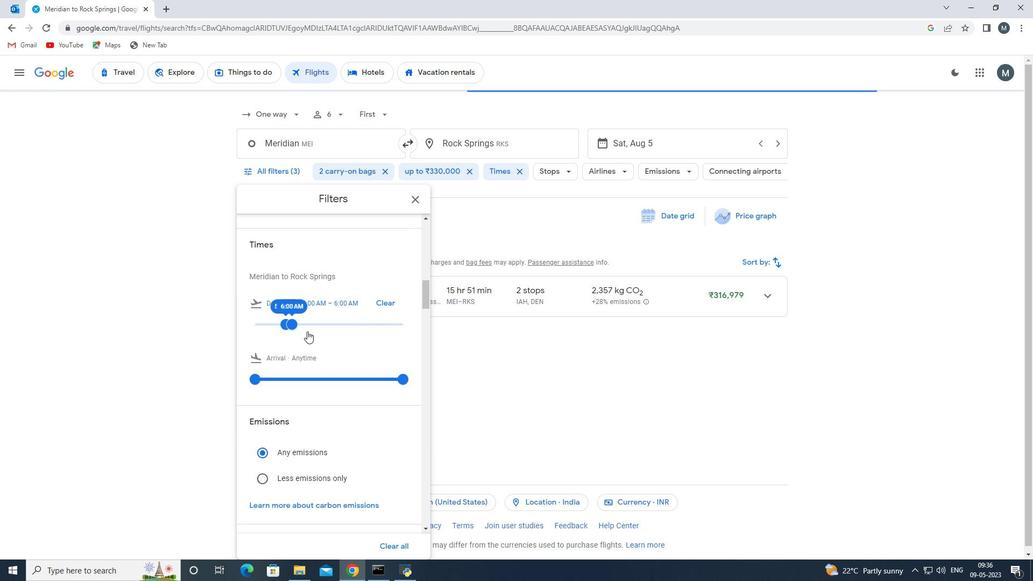 
Action: Mouse scrolled (309, 331) with delta (0, 0)
Screenshot: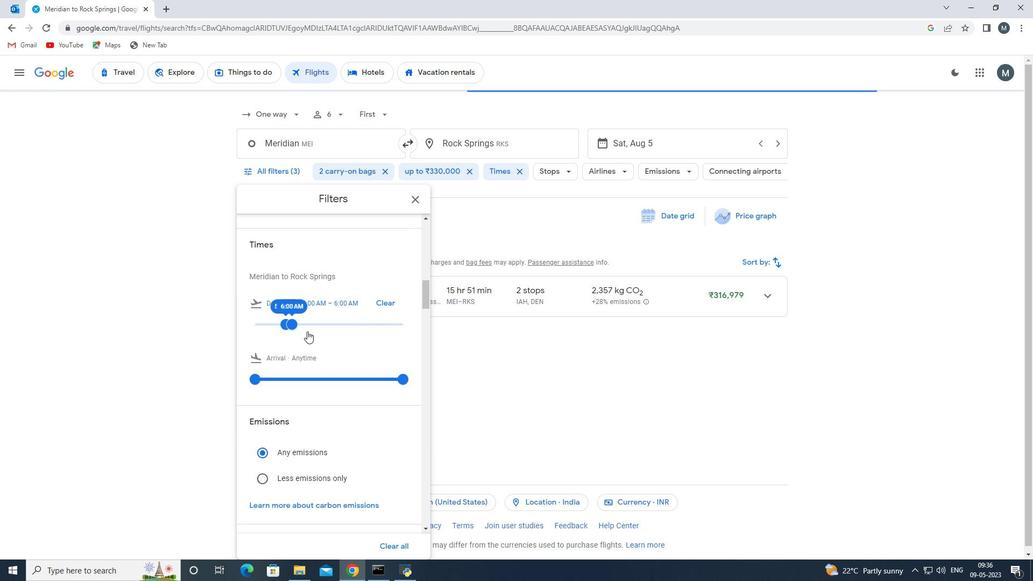 
Action: Mouse moved to (417, 201)
Screenshot: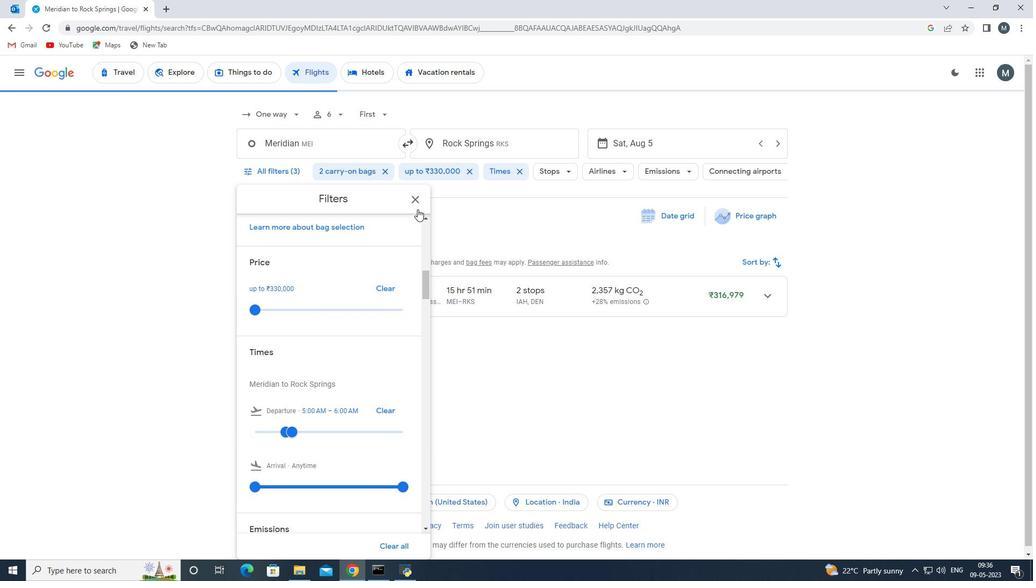
Action: Mouse pressed left at (417, 201)
Screenshot: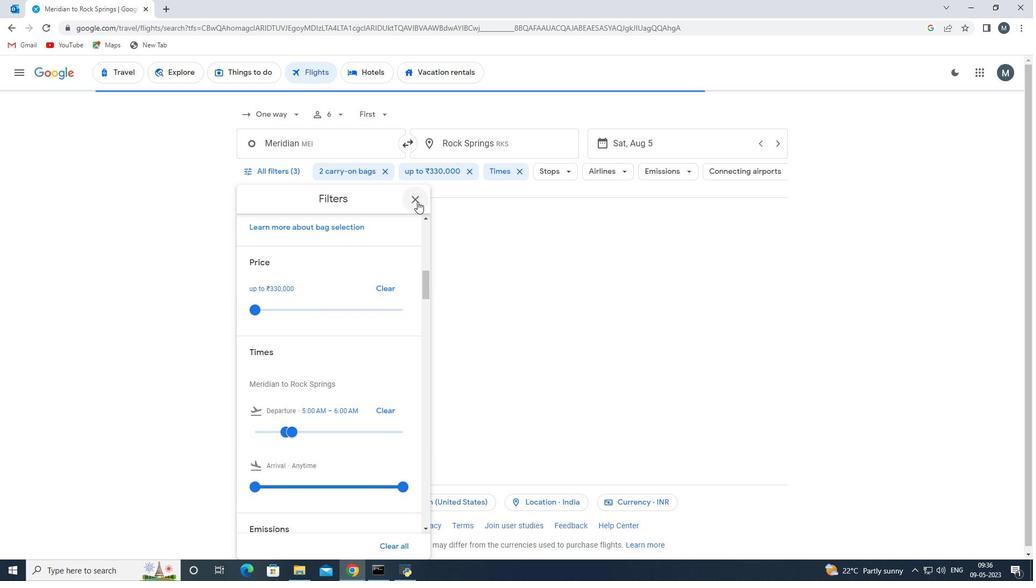 
